 Task: Sort the unsolved tickets in your groups, order by Latest updater type (agent/end user) in ascending order.
Action: Mouse moved to (15, 303)
Screenshot: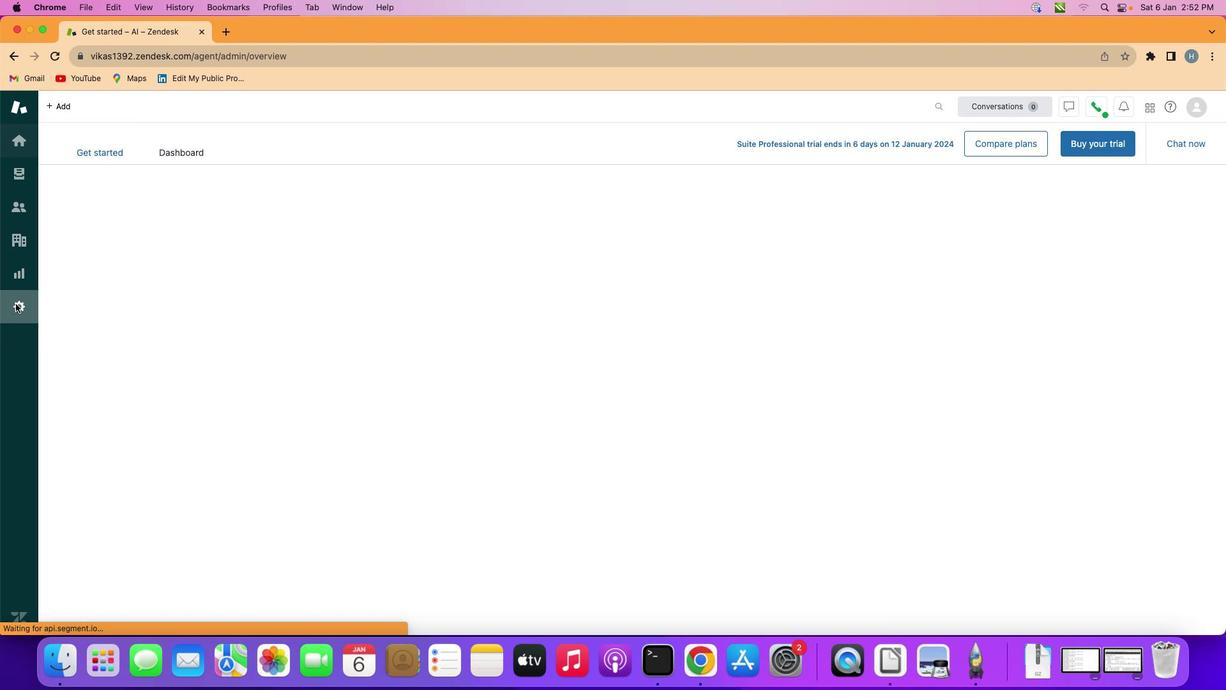 
Action: Mouse pressed left at (15, 303)
Screenshot: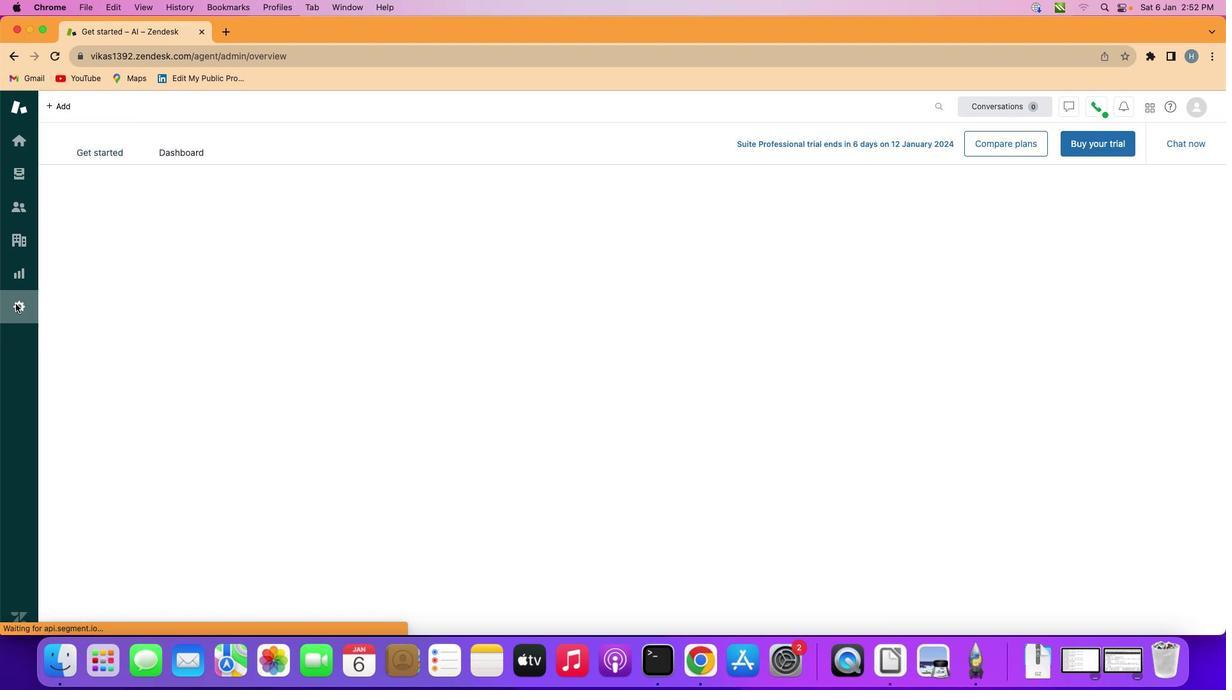 
Action: Mouse moved to (385, 461)
Screenshot: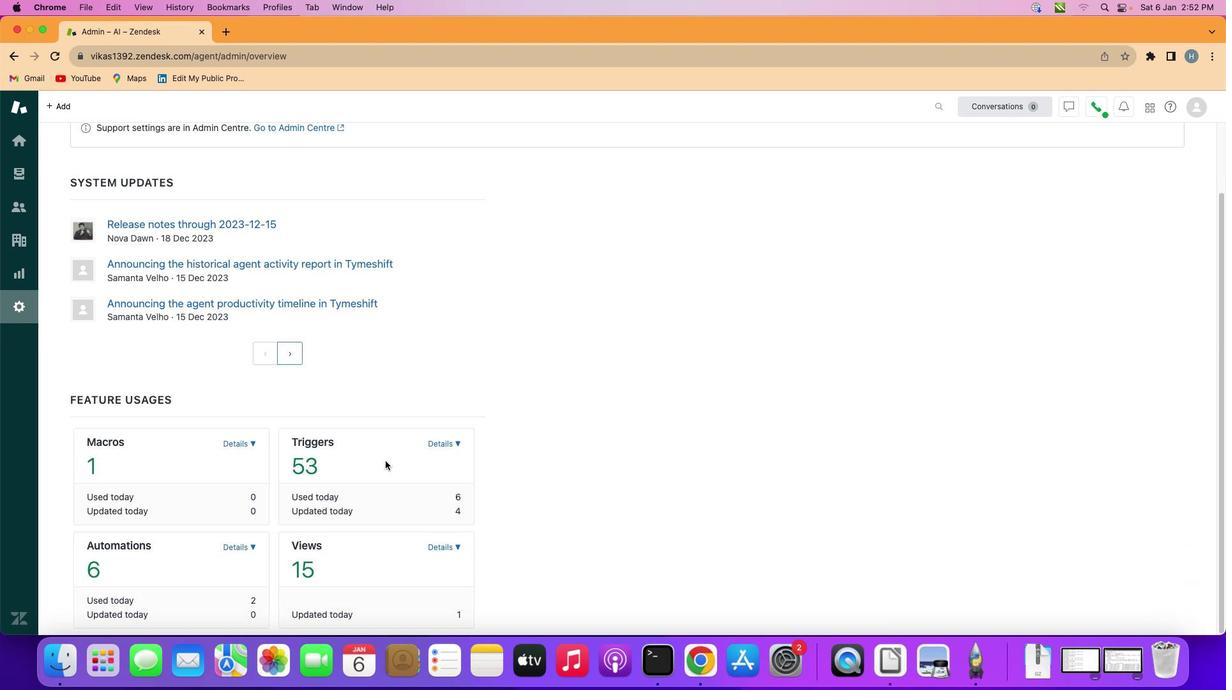 
Action: Mouse scrolled (385, 461) with delta (0, 0)
Screenshot: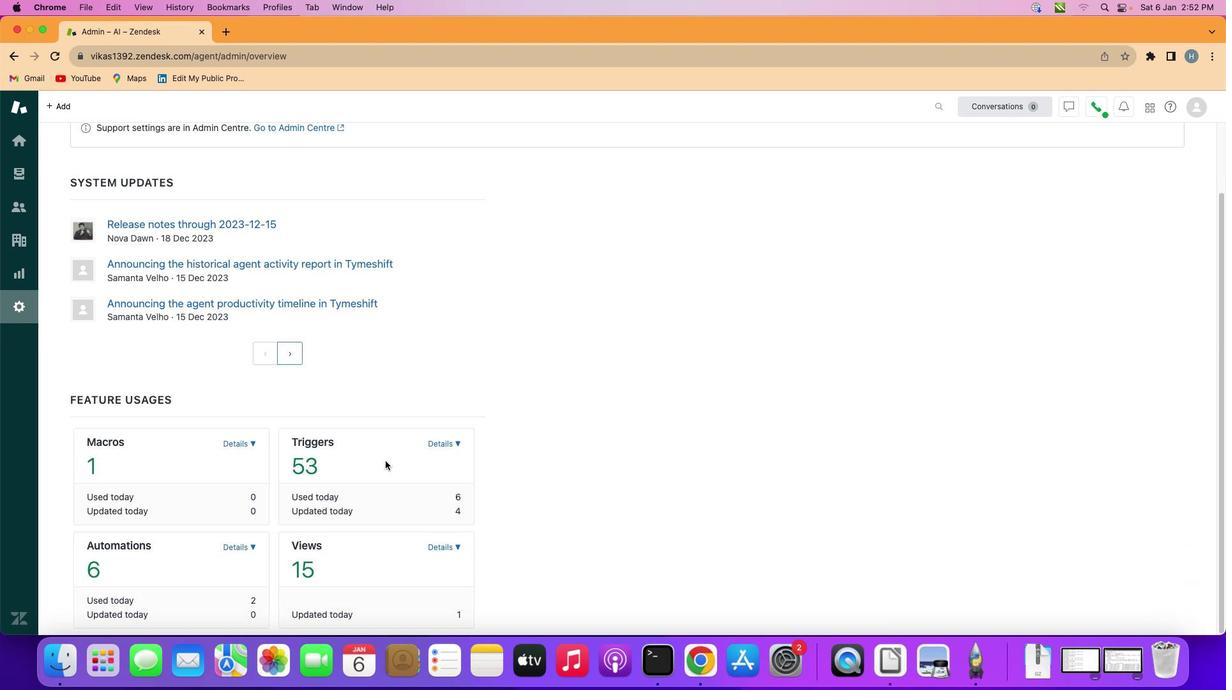 
Action: Mouse scrolled (385, 461) with delta (0, 1)
Screenshot: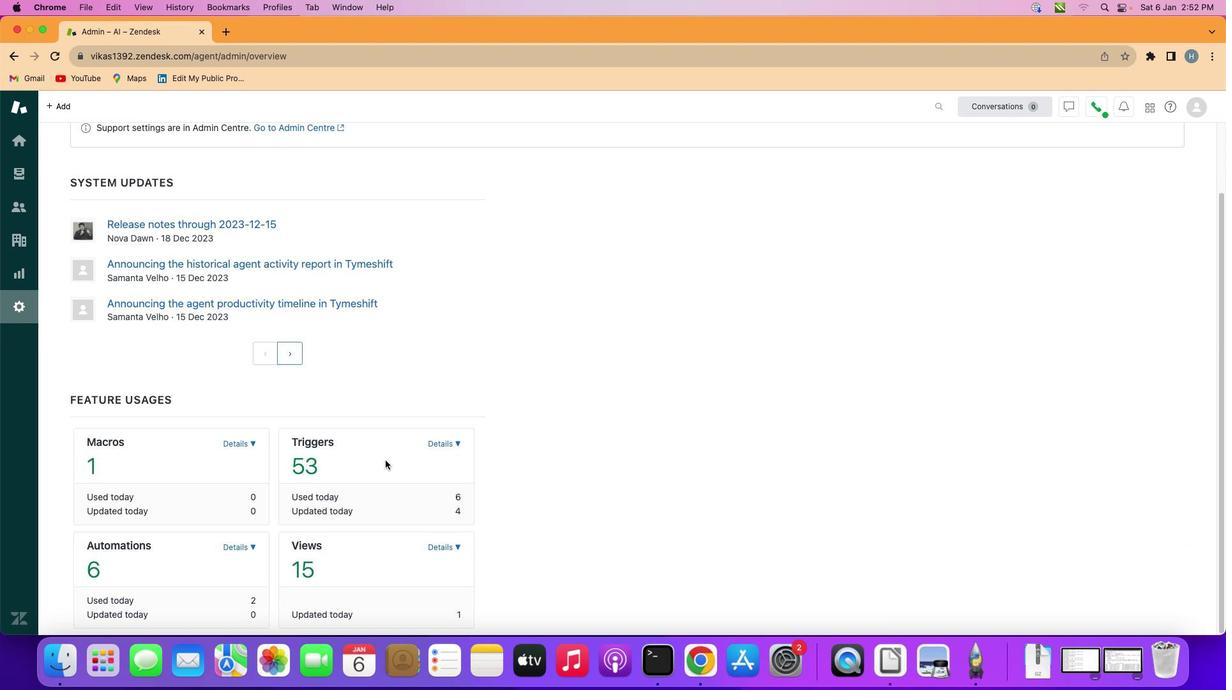 
Action: Mouse scrolled (385, 461) with delta (0, -1)
Screenshot: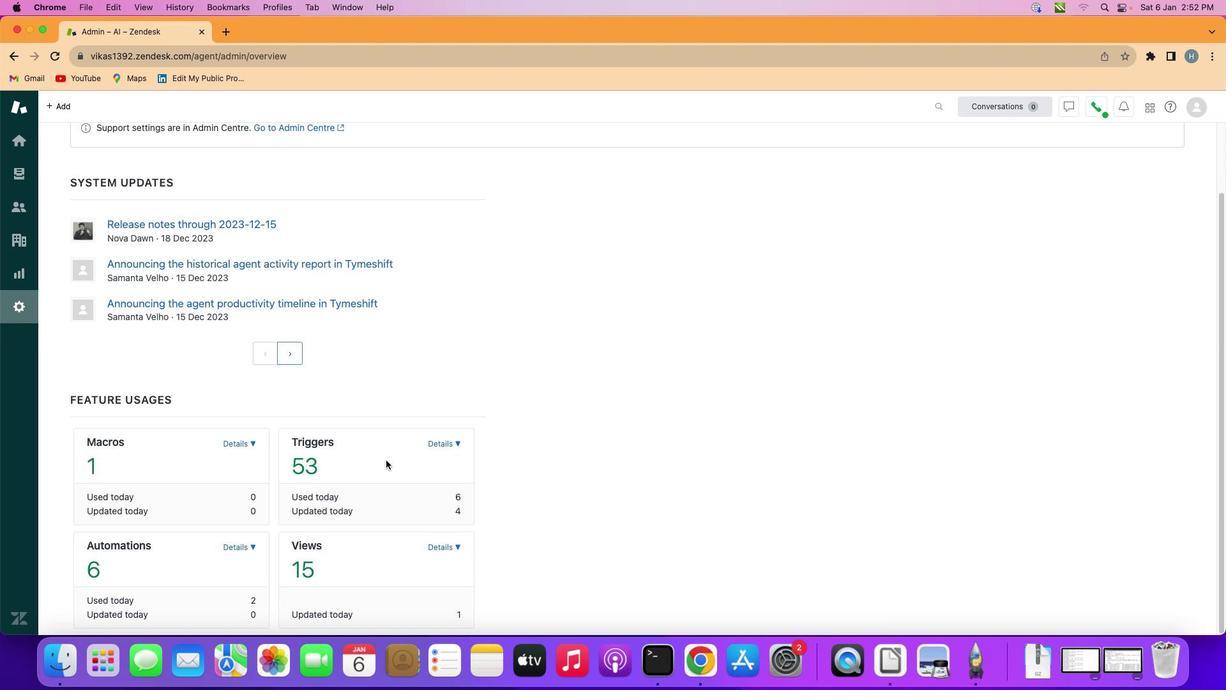 
Action: Mouse scrolled (385, 461) with delta (0, -1)
Screenshot: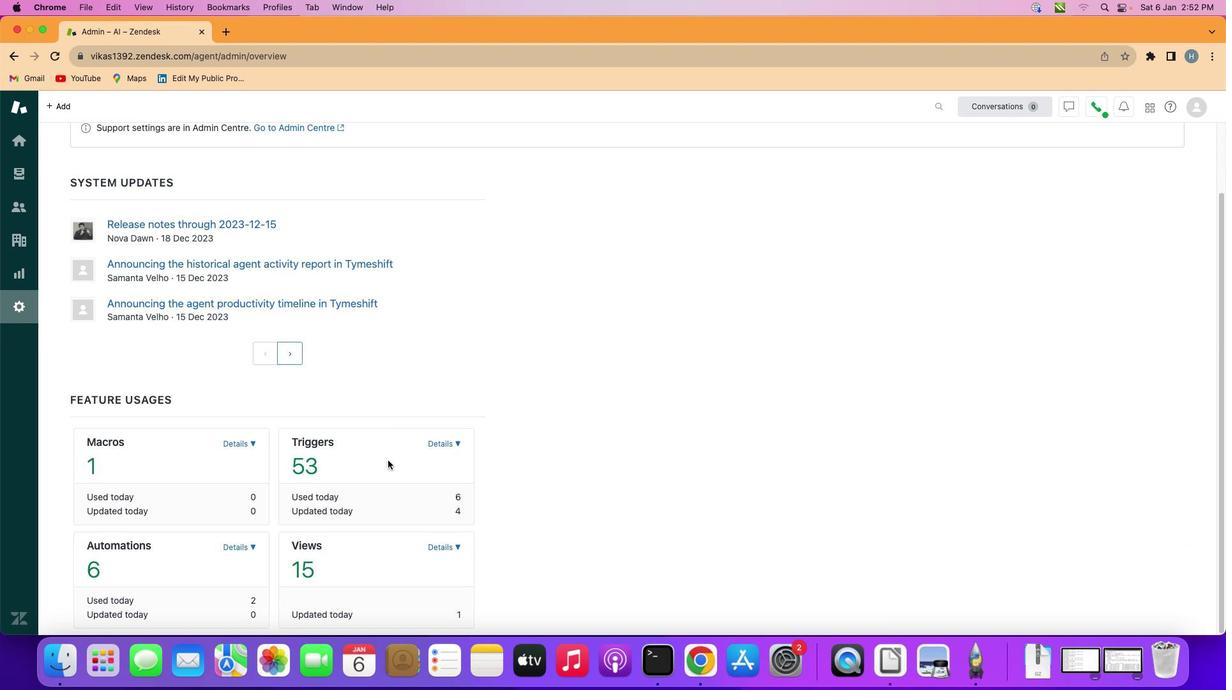 
Action: Mouse moved to (385, 461)
Screenshot: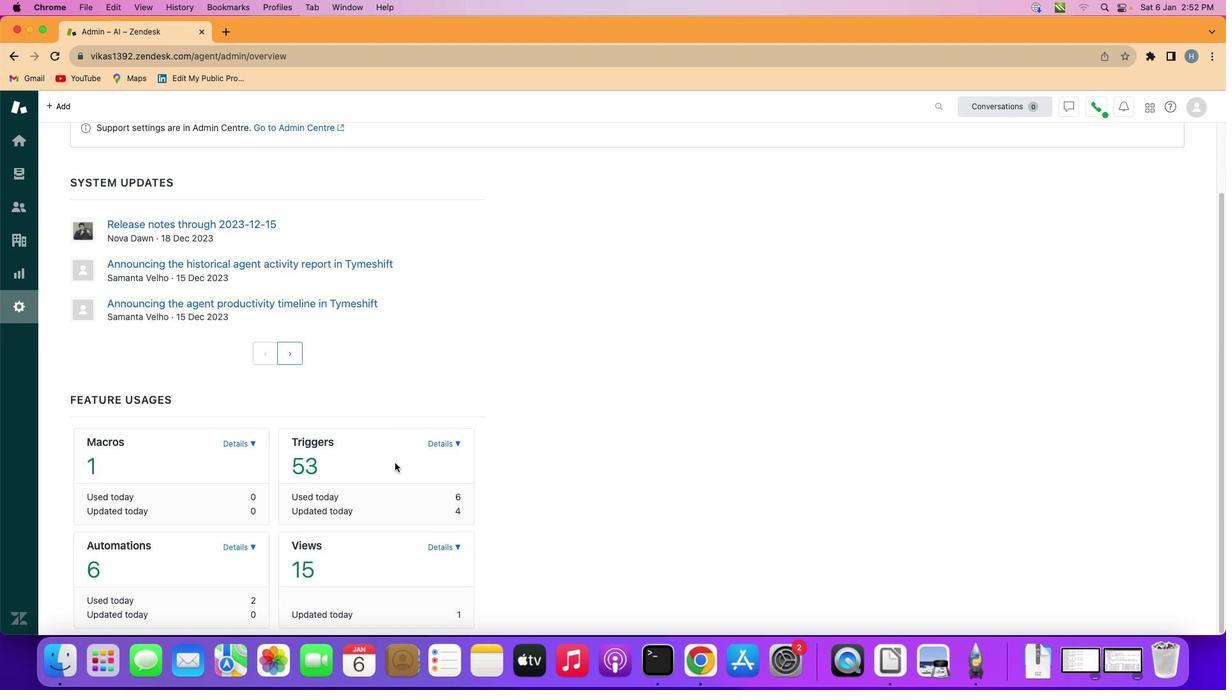
Action: Mouse scrolled (385, 461) with delta (0, -3)
Screenshot: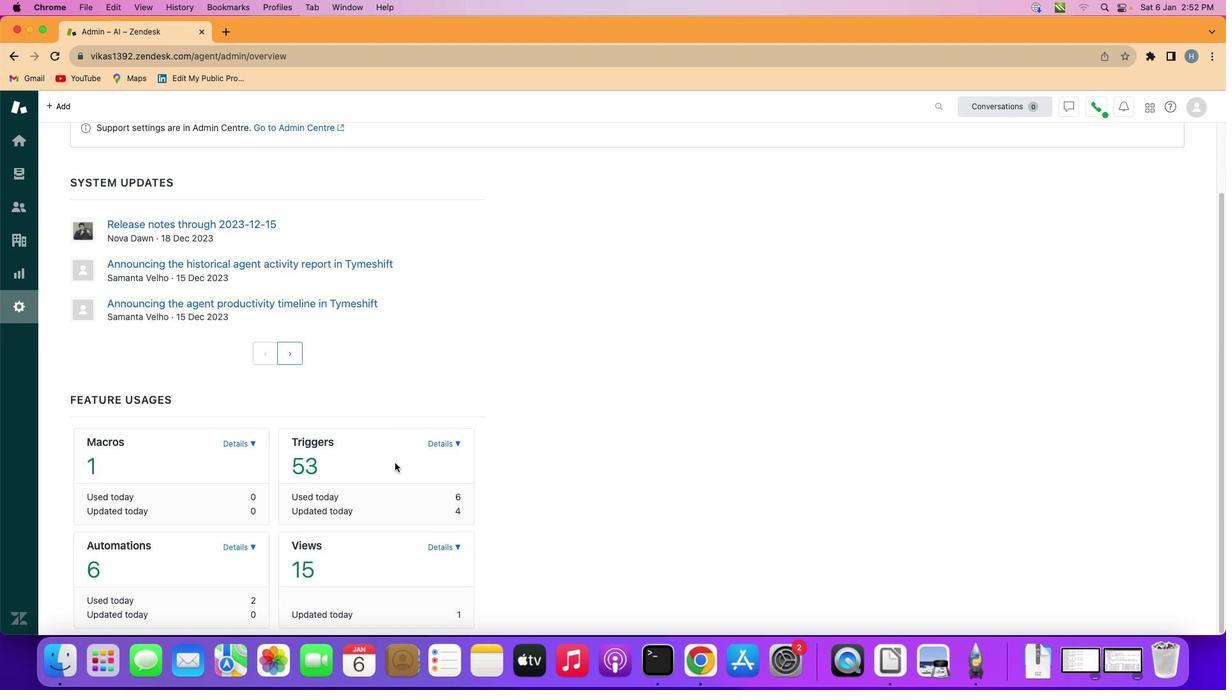 
Action: Mouse scrolled (385, 461) with delta (0, -3)
Screenshot: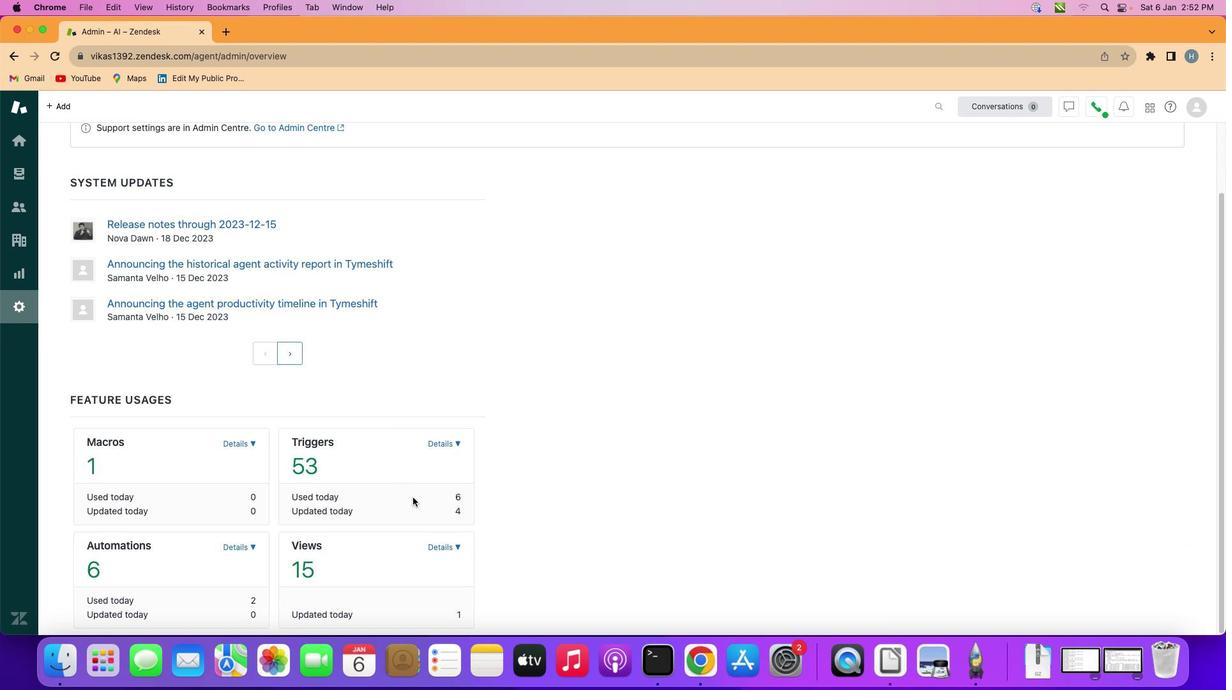 
Action: Mouse moved to (436, 539)
Screenshot: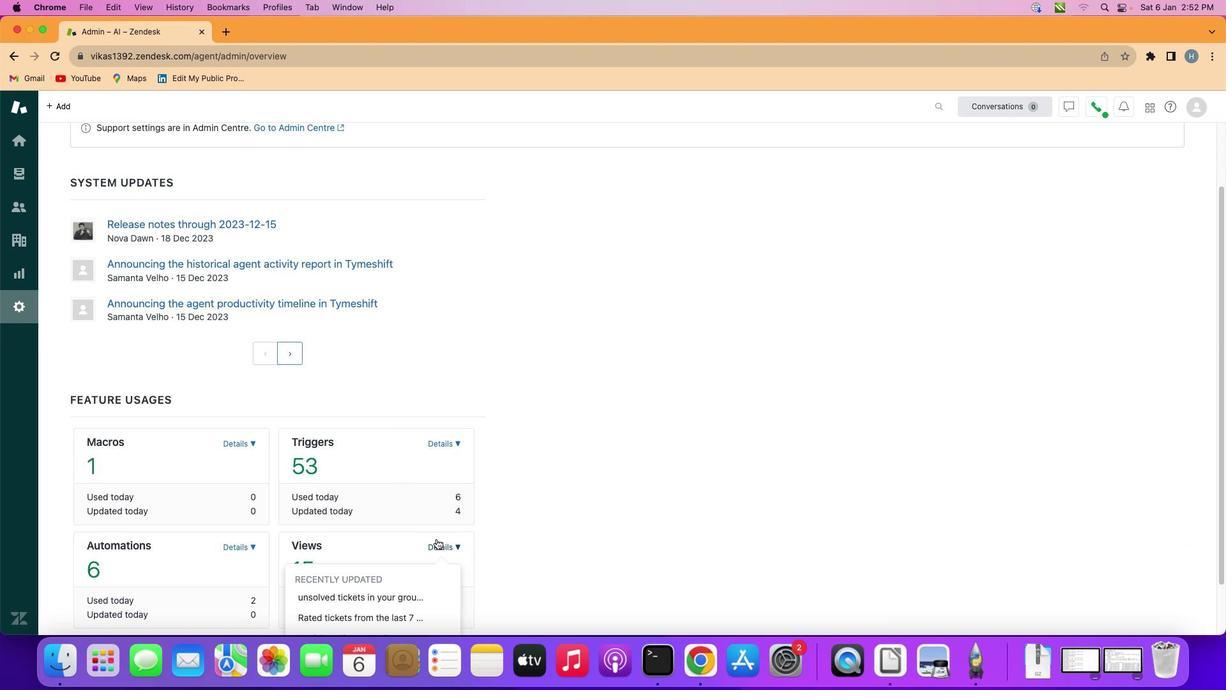 
Action: Mouse pressed left at (436, 539)
Screenshot: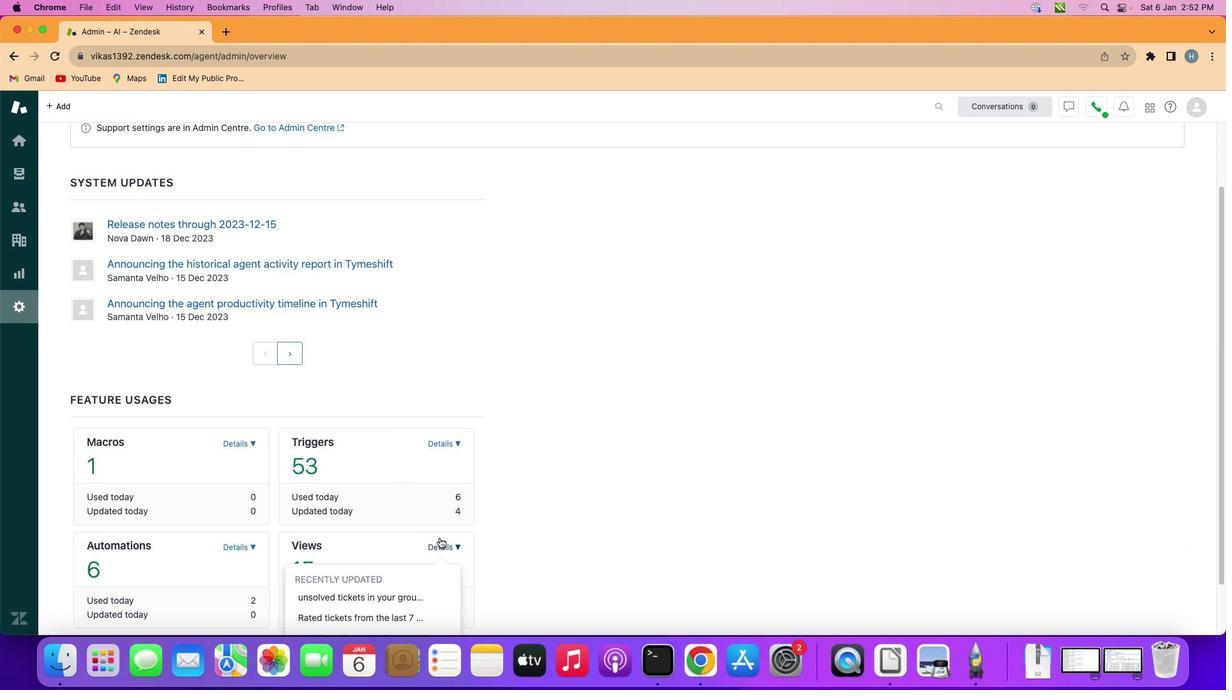 
Action: Mouse moved to (398, 594)
Screenshot: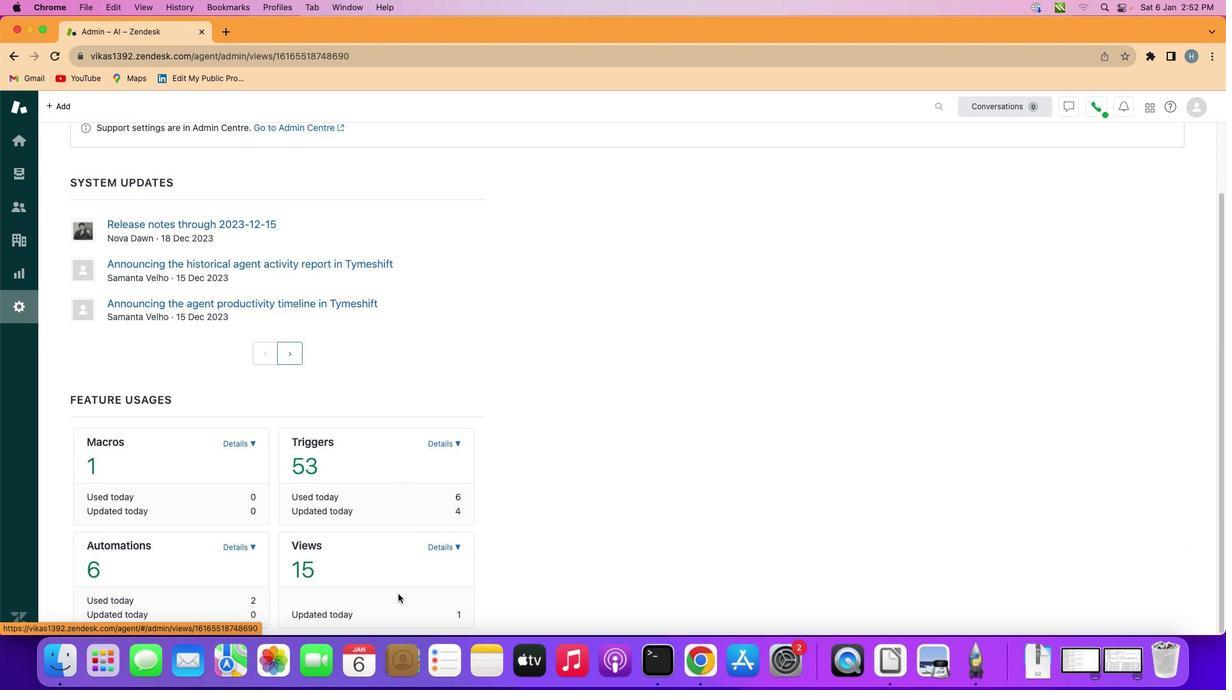 
Action: Mouse pressed left at (398, 594)
Screenshot: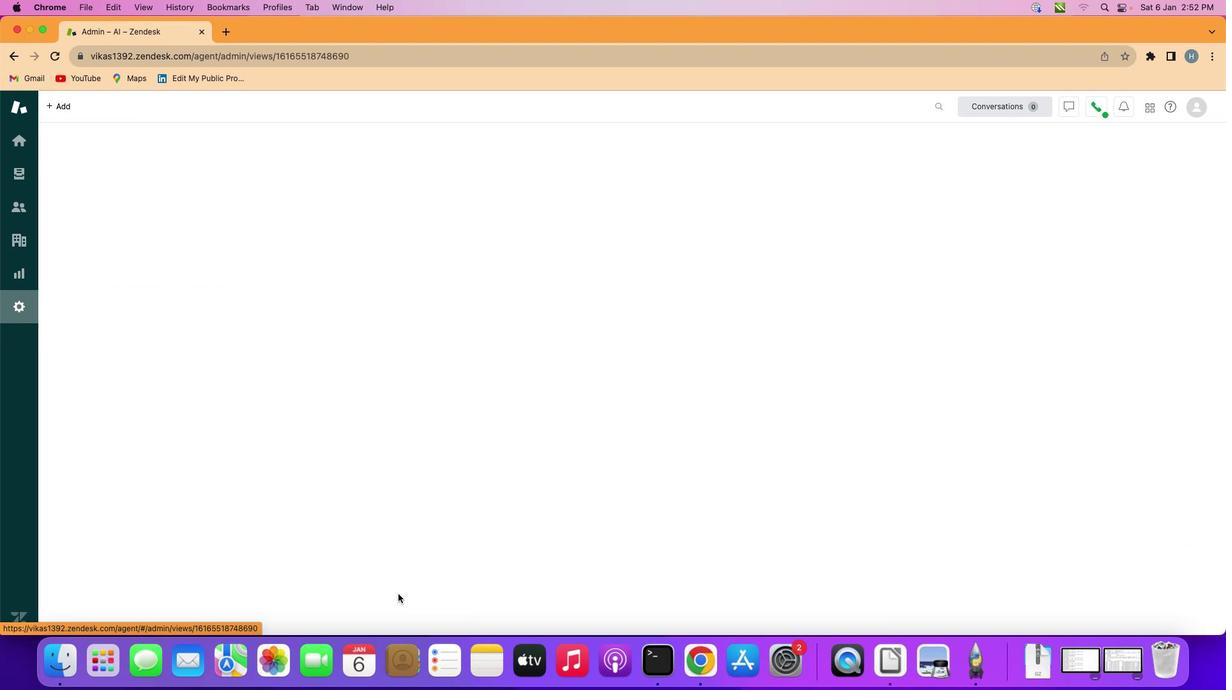 
Action: Mouse moved to (493, 493)
Screenshot: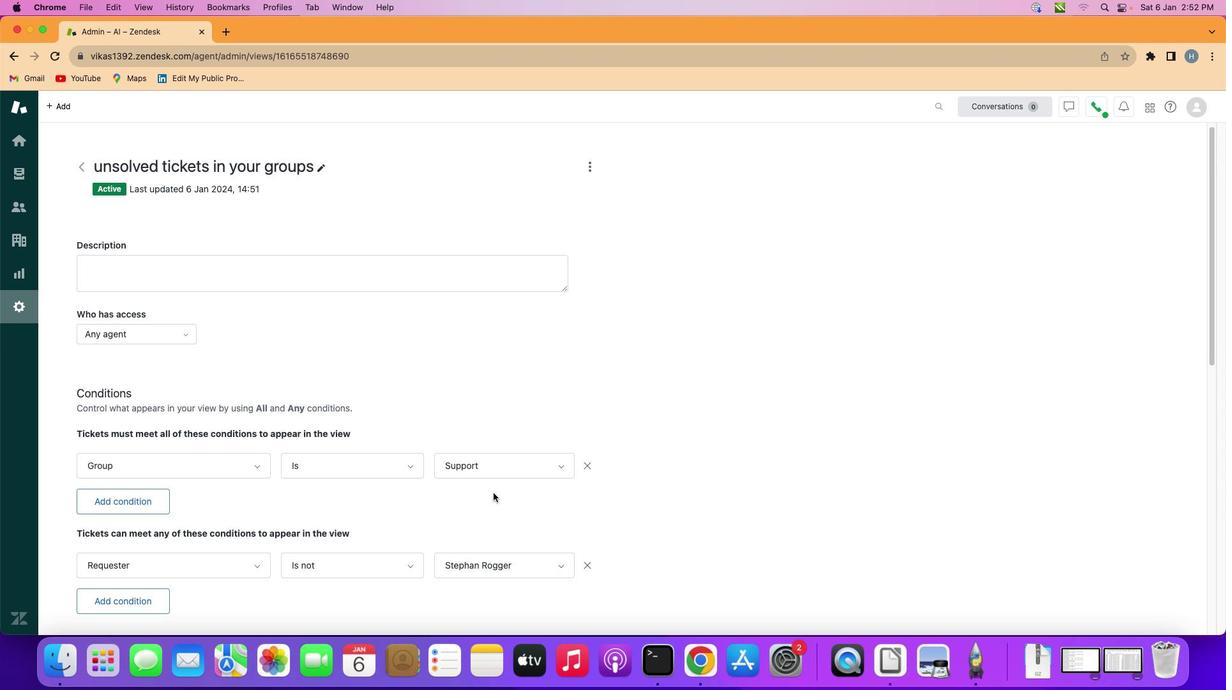 
Action: Mouse scrolled (493, 493) with delta (0, 0)
Screenshot: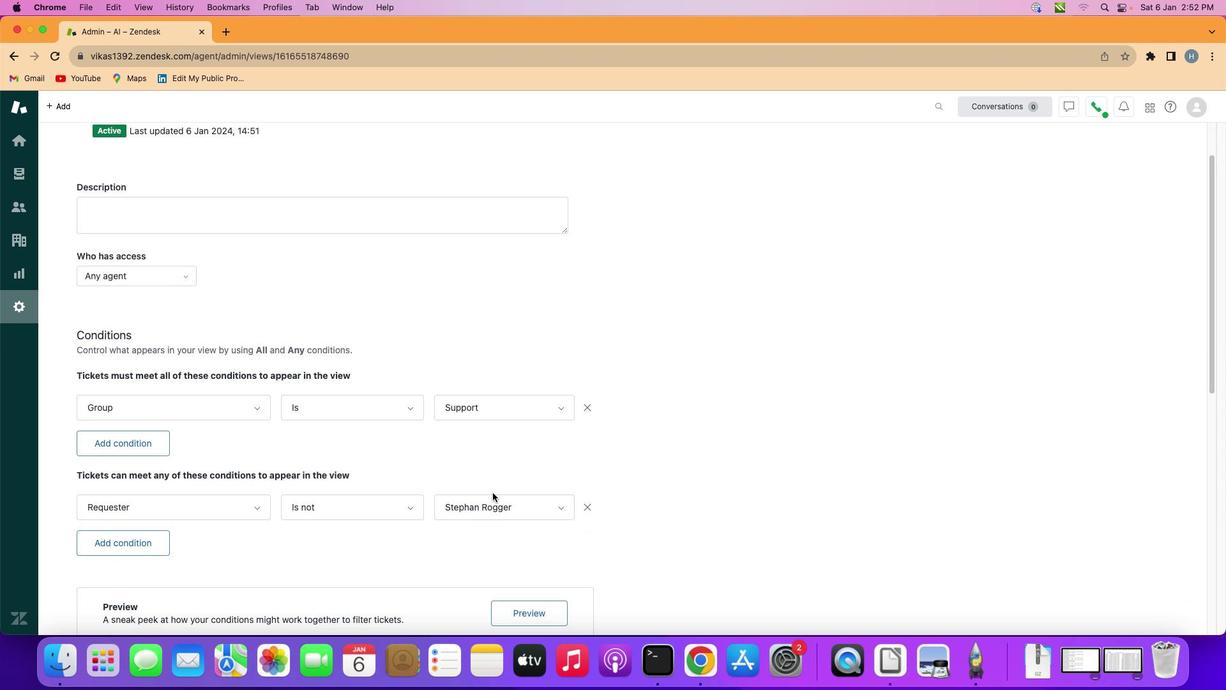 
Action: Mouse scrolled (493, 493) with delta (0, 0)
Screenshot: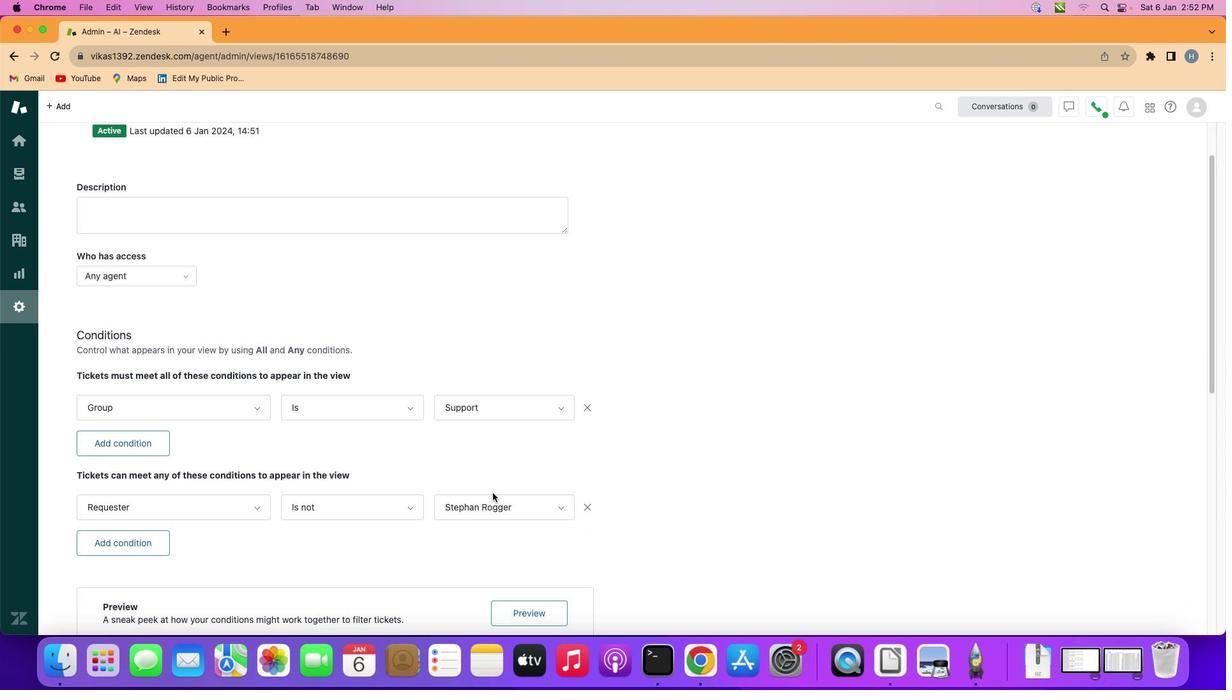 
Action: Mouse scrolled (493, 493) with delta (0, 0)
Screenshot: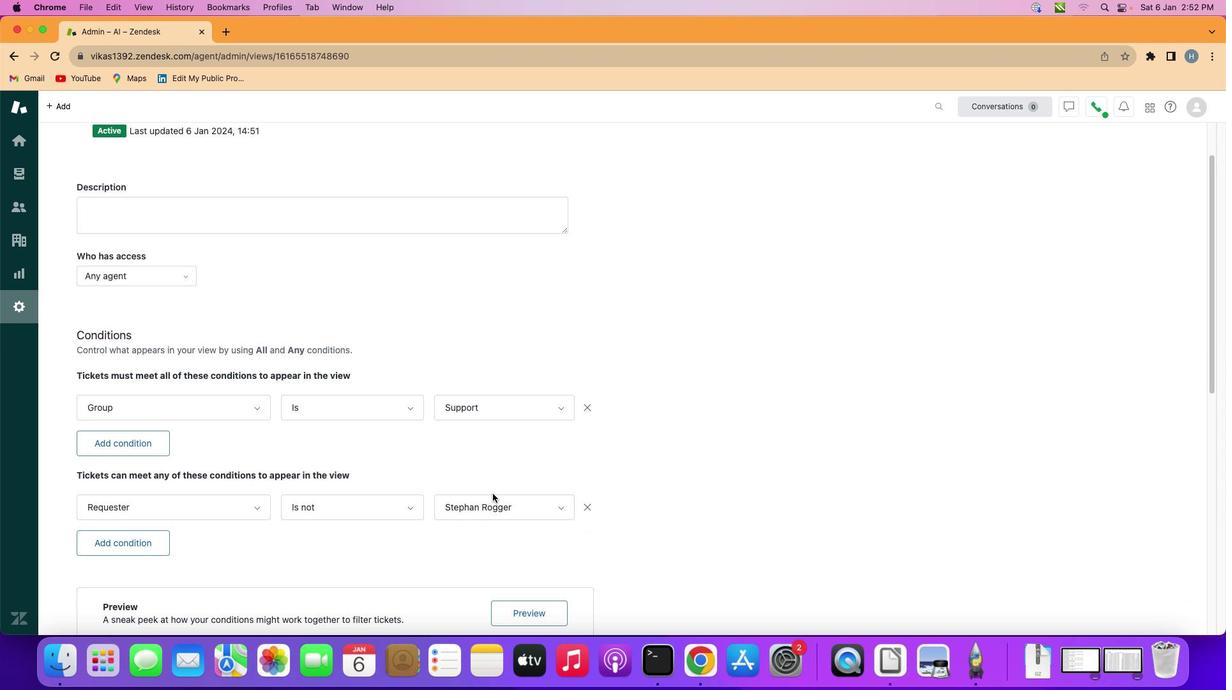 
Action: Mouse moved to (492, 493)
Screenshot: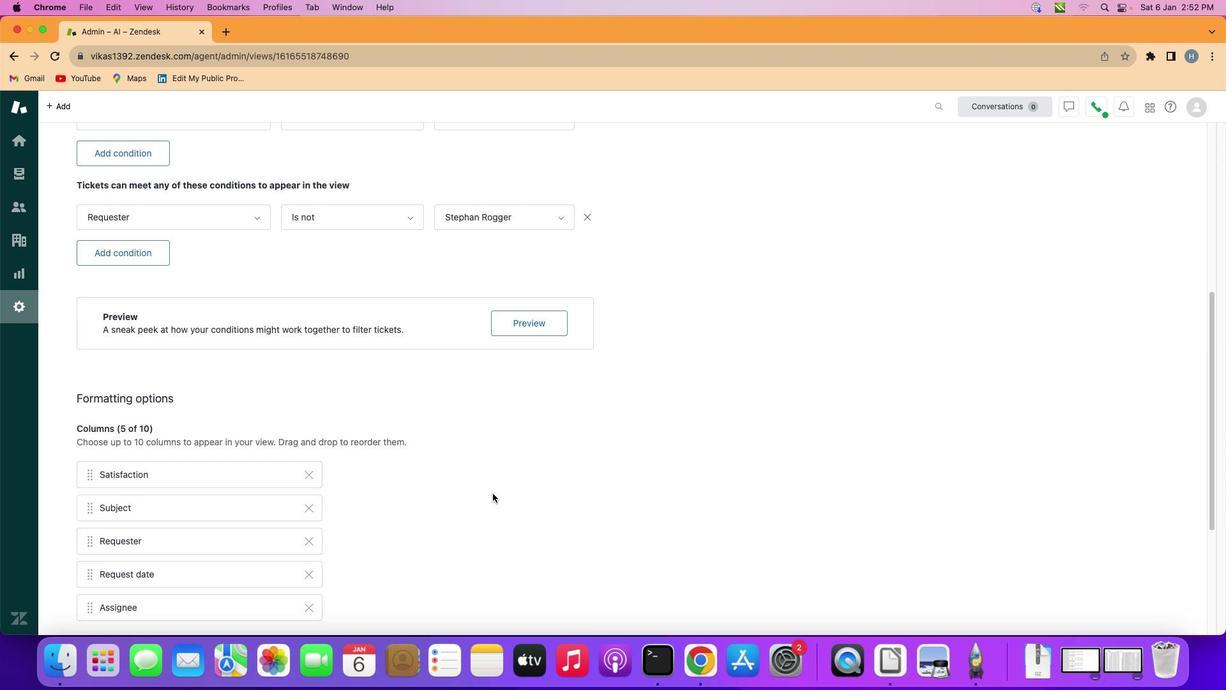 
Action: Mouse scrolled (492, 493) with delta (0, 0)
Screenshot: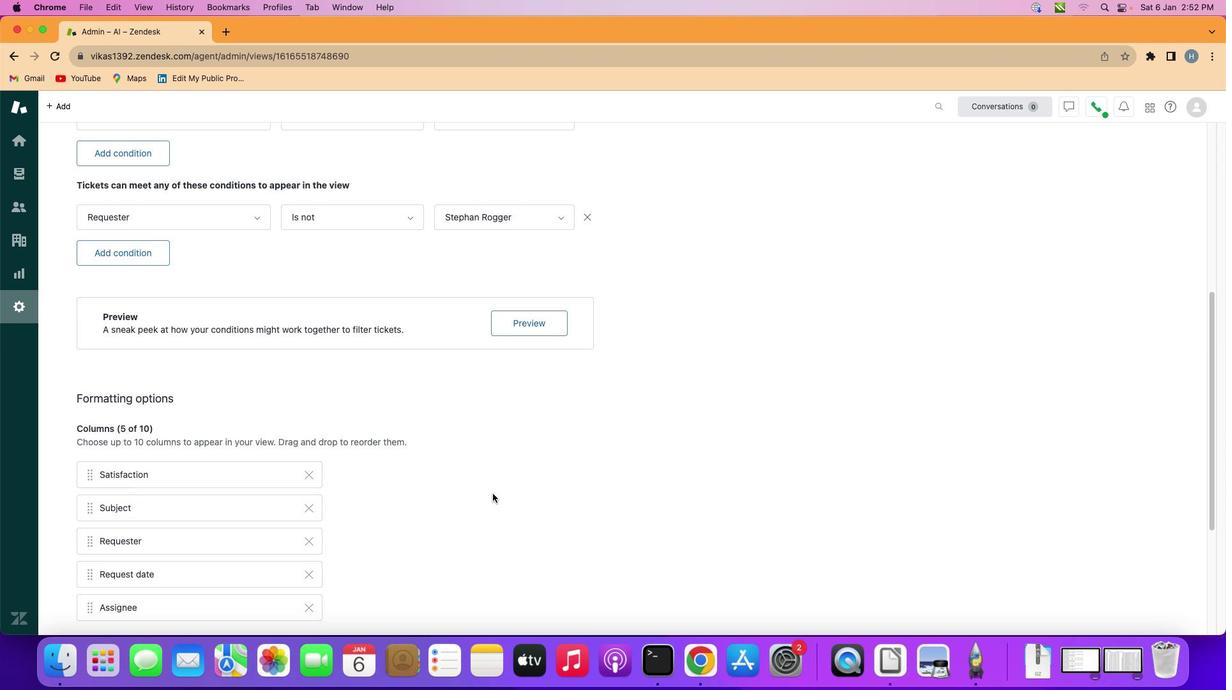 
Action: Mouse scrolled (492, 493) with delta (0, 1)
Screenshot: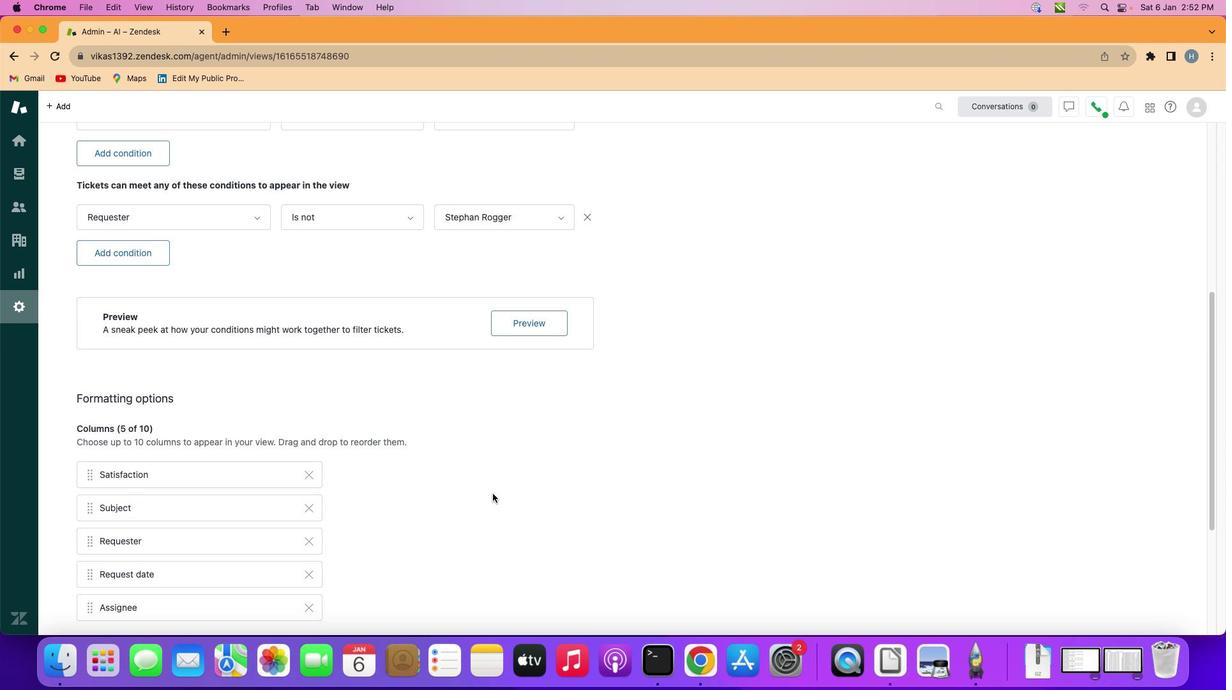 
Action: Mouse scrolled (492, 493) with delta (0, -2)
Screenshot: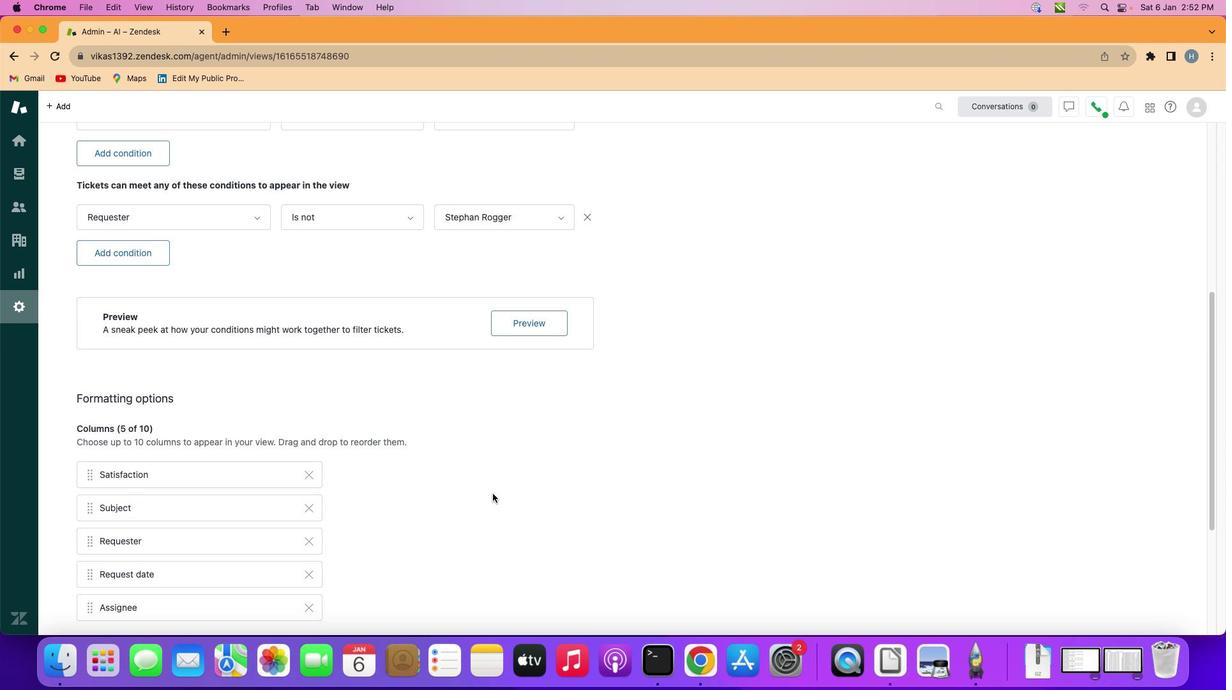 
Action: Mouse scrolled (492, 493) with delta (0, -1)
Screenshot: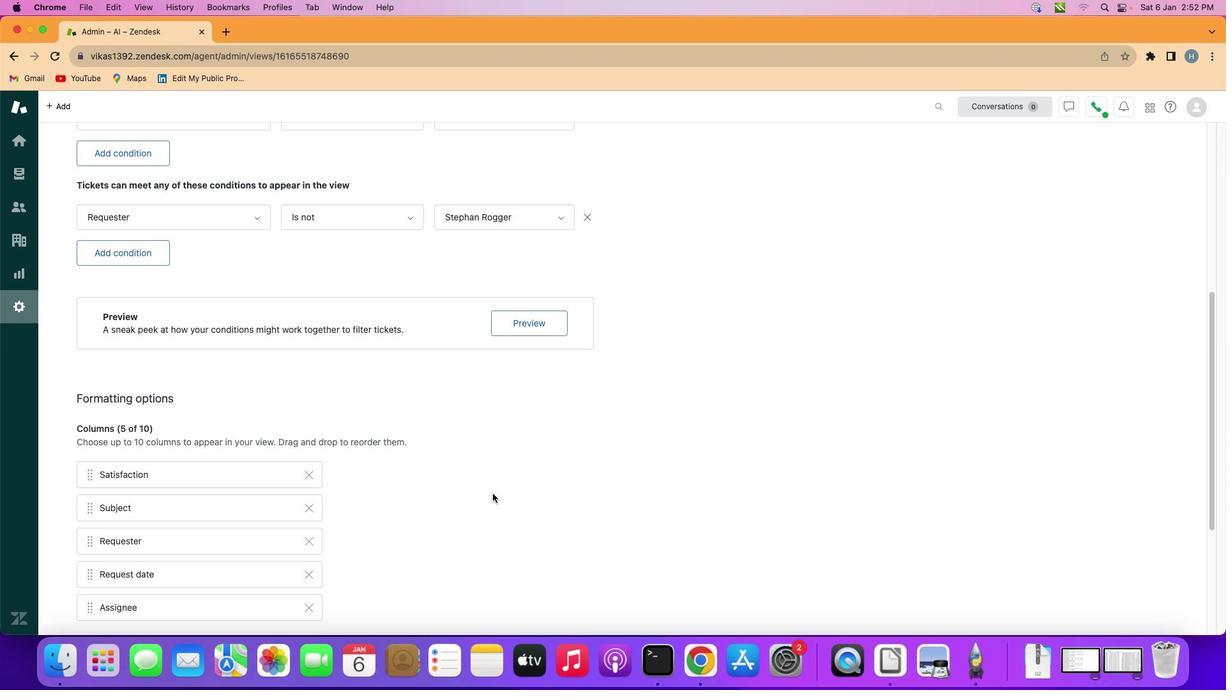 
Action: Mouse scrolled (492, 493) with delta (0, -3)
Screenshot: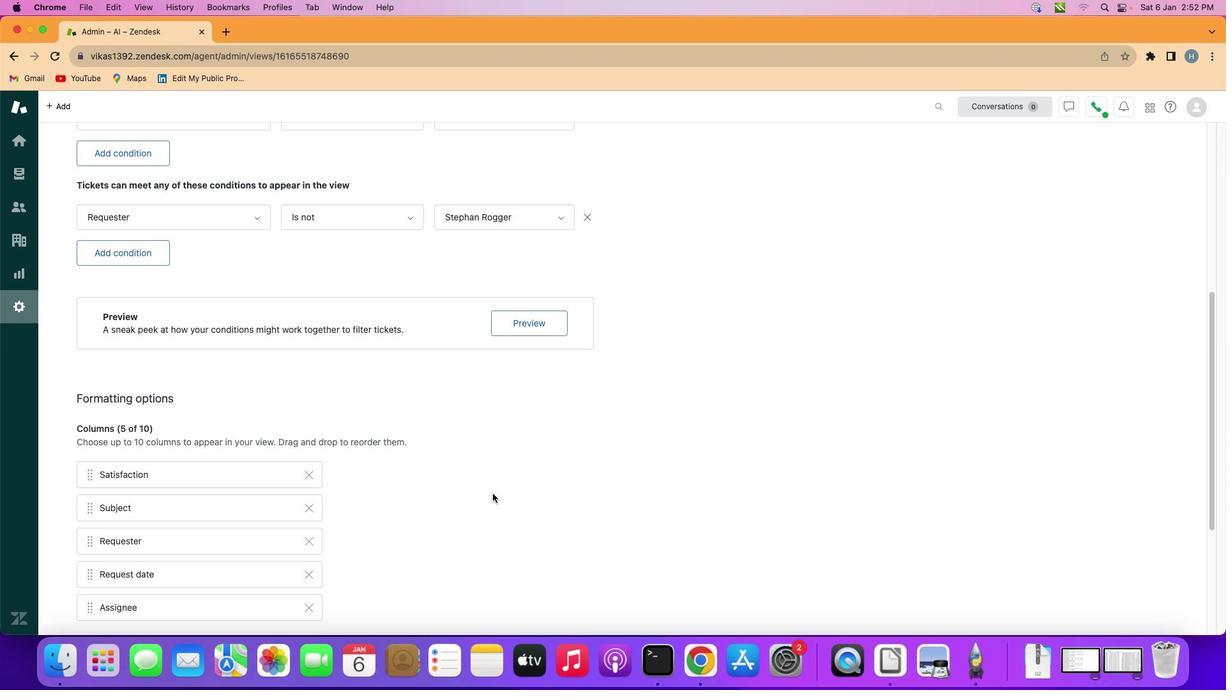
Action: Mouse scrolled (492, 493) with delta (0, 1)
Screenshot: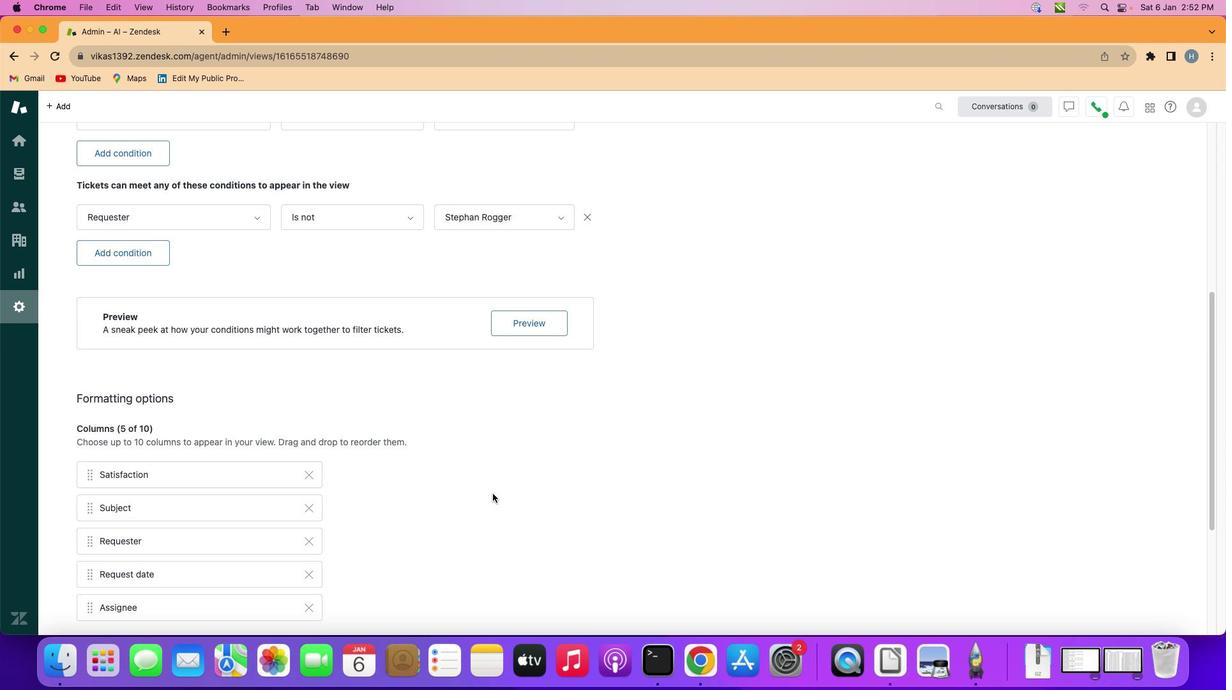 
Action: Mouse scrolled (492, 493) with delta (0, -1)
Screenshot: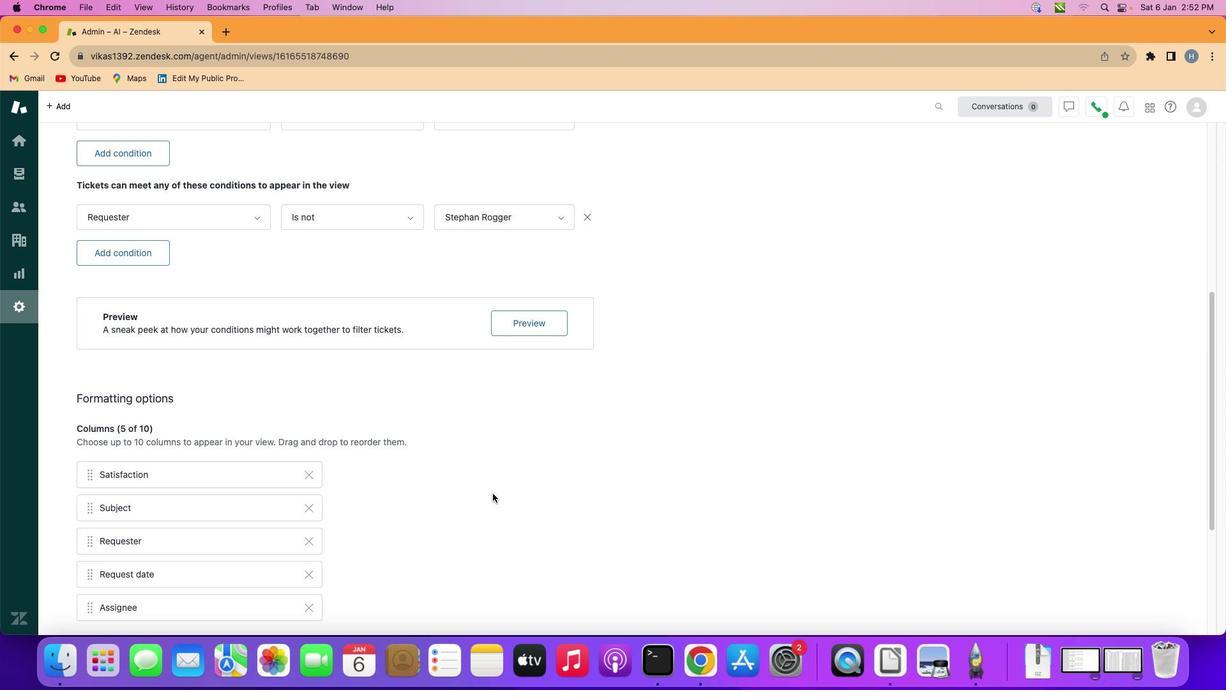 
Action: Mouse scrolled (492, 493) with delta (0, 0)
Screenshot: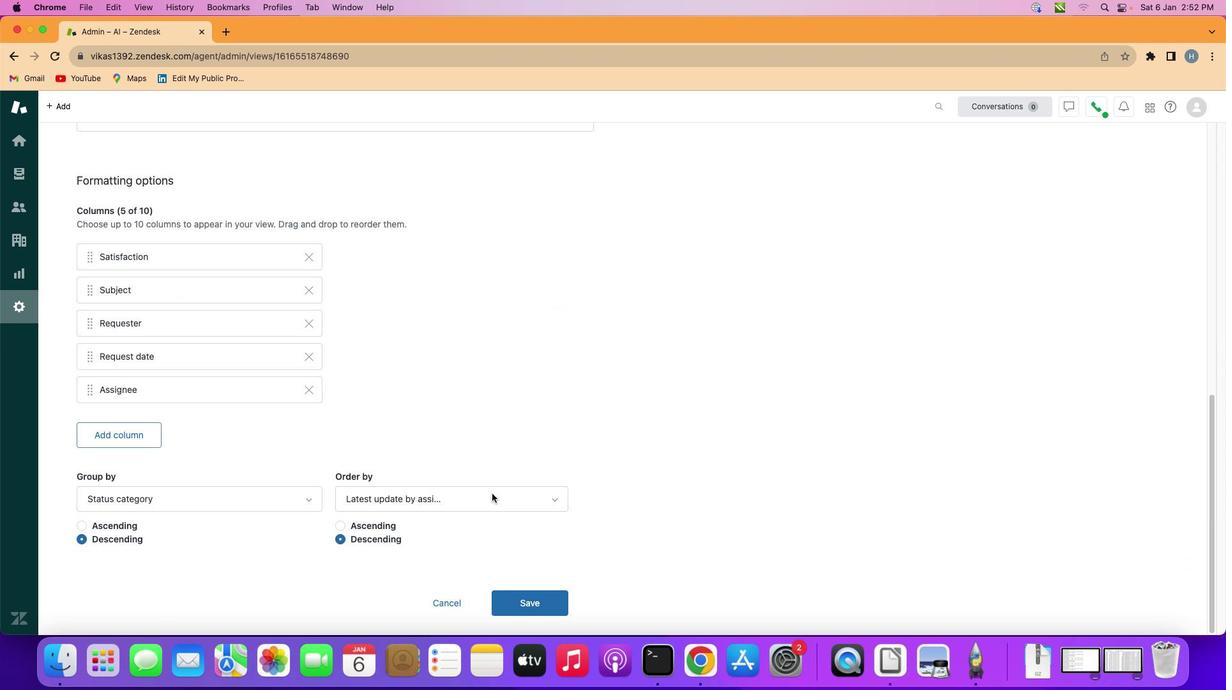 
Action: Mouse scrolled (492, 493) with delta (0, 0)
Screenshot: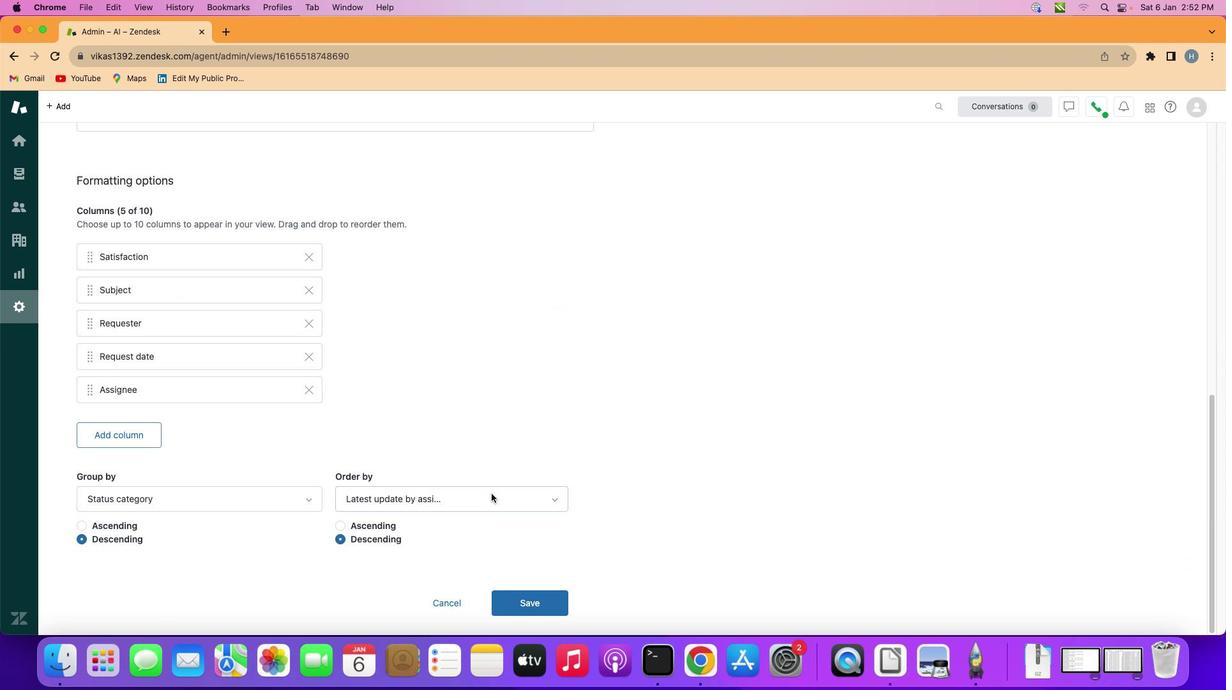
Action: Mouse scrolled (492, 493) with delta (0, 1)
Screenshot: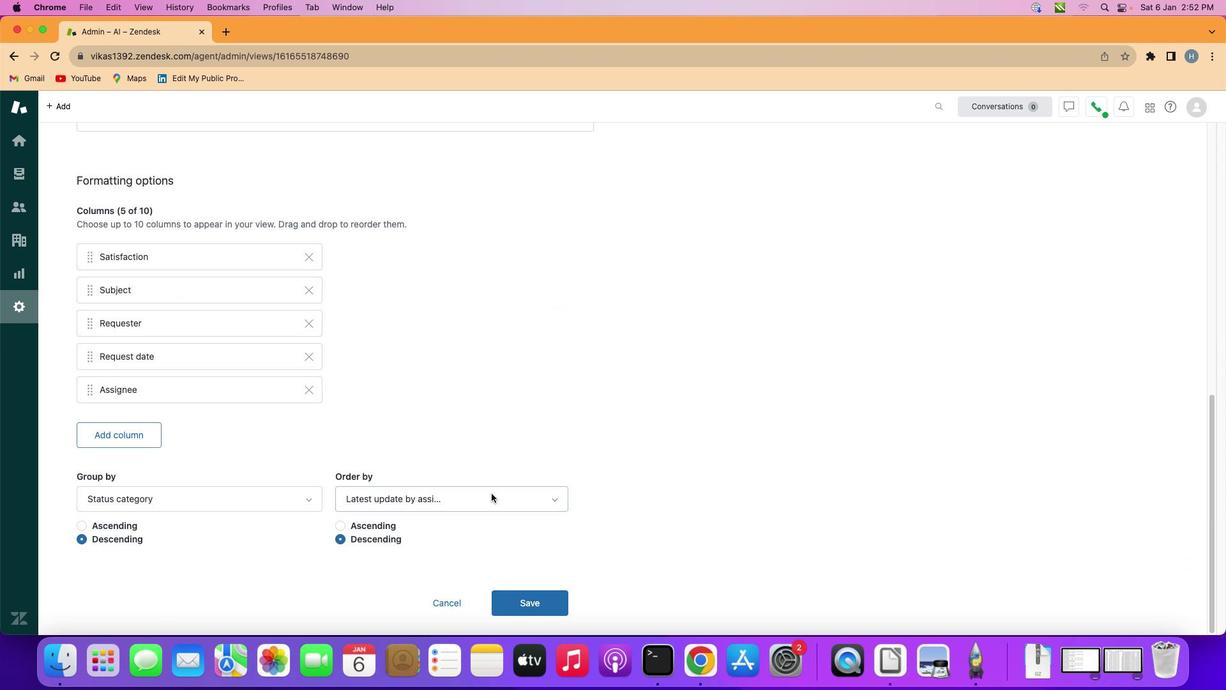
Action: Mouse scrolled (492, 493) with delta (0, -1)
Screenshot: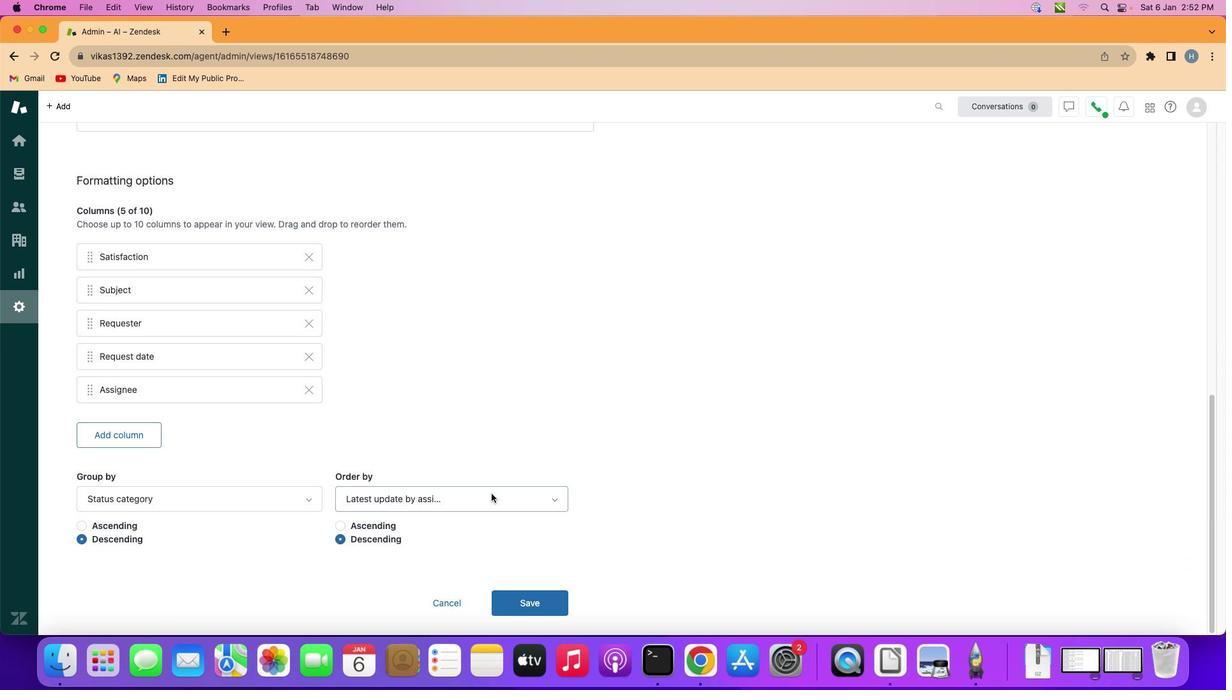 
Action: Mouse scrolled (492, 493) with delta (0, -1)
Screenshot: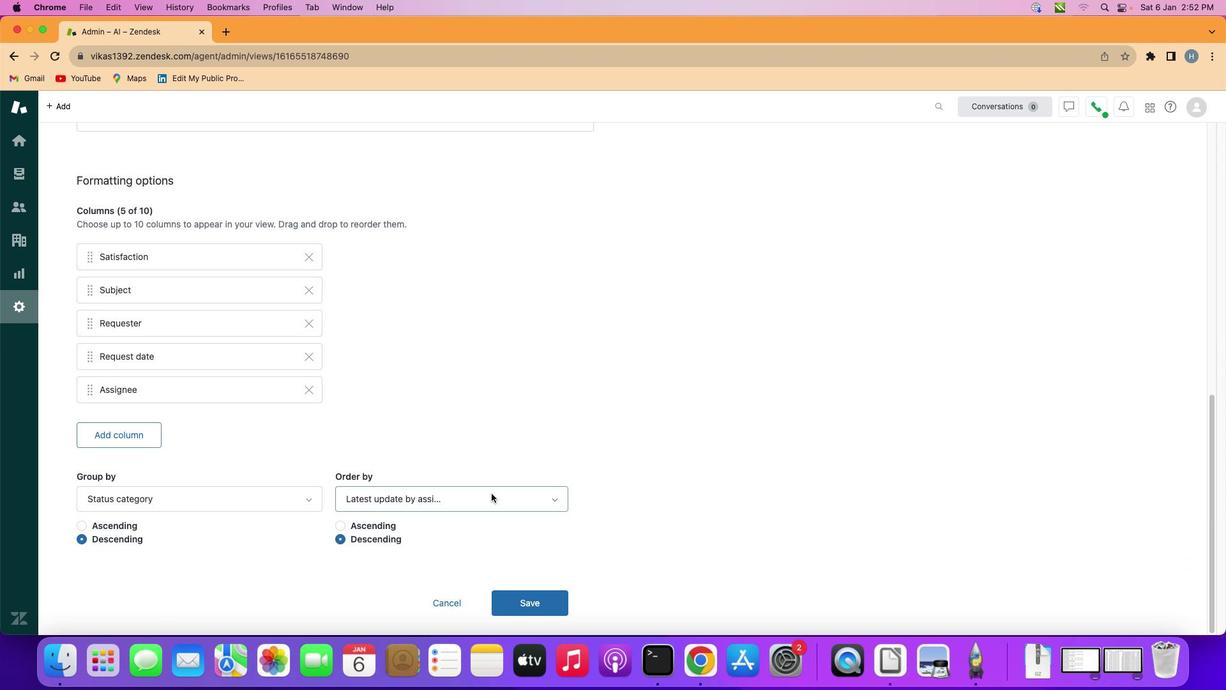 
Action: Mouse scrolled (492, 493) with delta (0, -3)
Screenshot: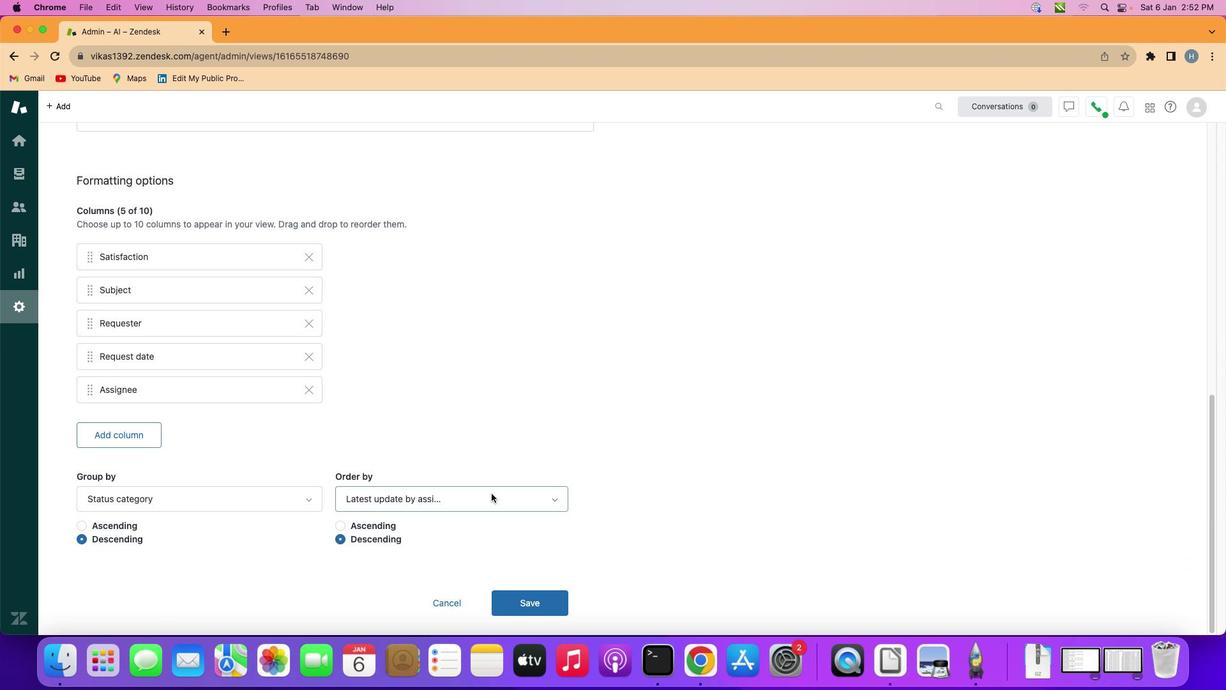 
Action: Mouse scrolled (492, 493) with delta (0, -3)
Screenshot: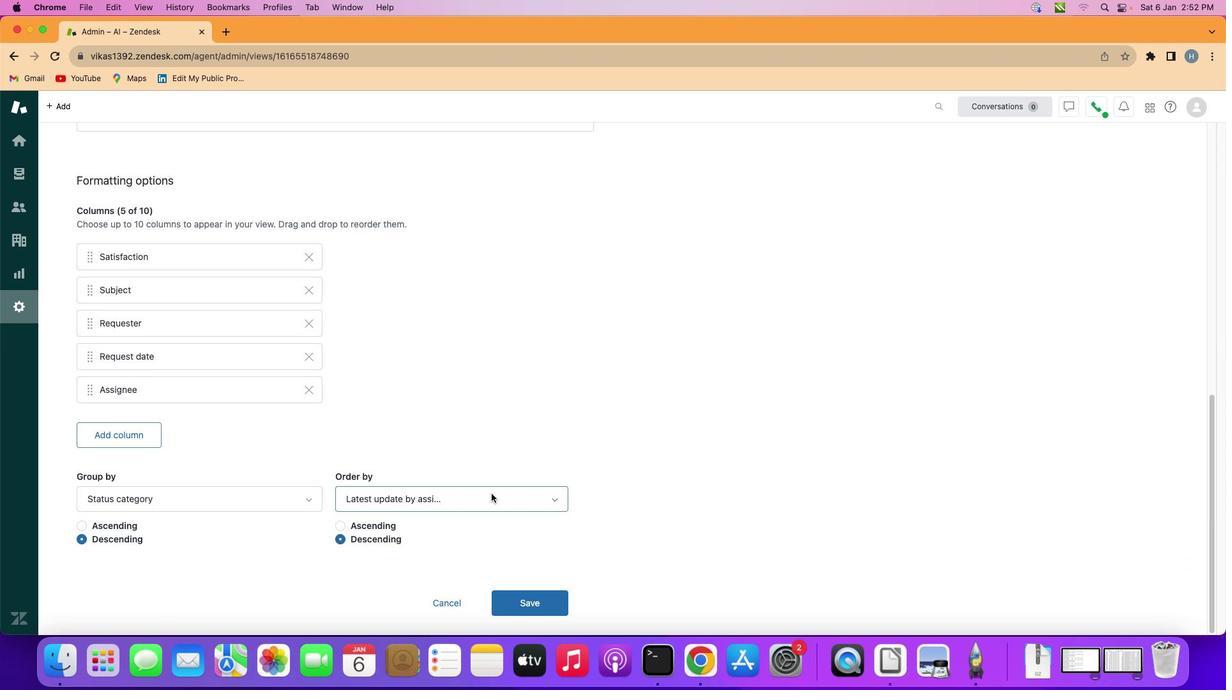 
Action: Mouse moved to (491, 493)
Screenshot: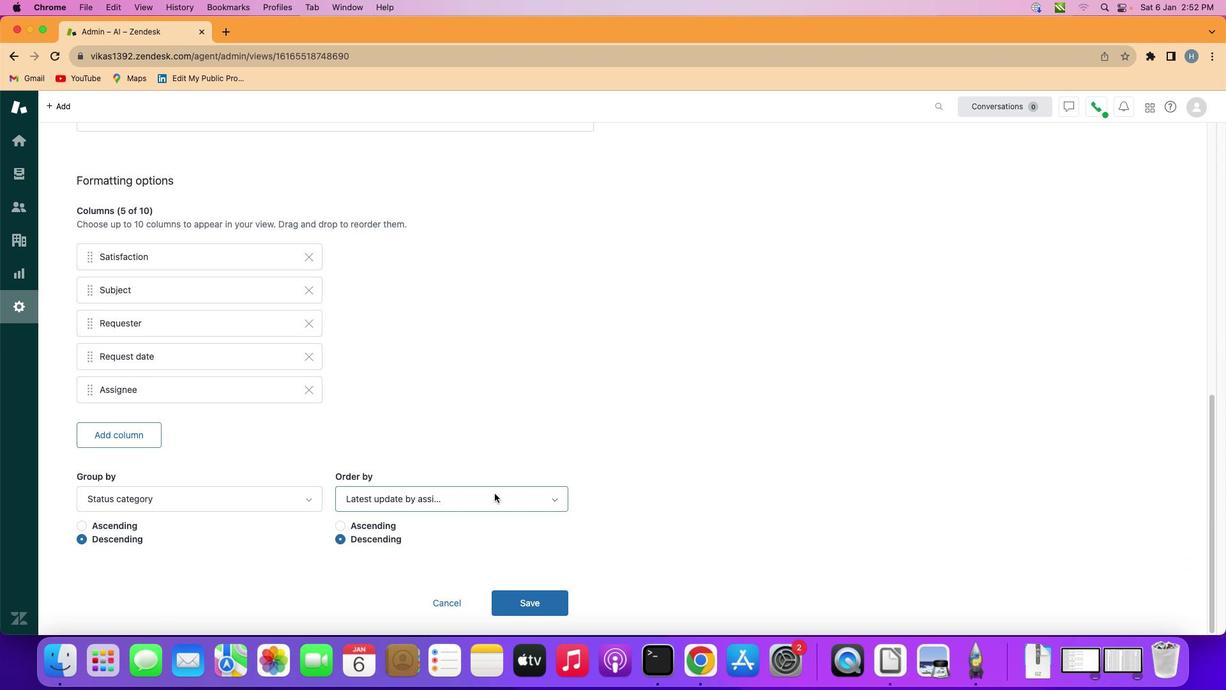 
Action: Mouse scrolled (491, 493) with delta (0, 0)
Screenshot: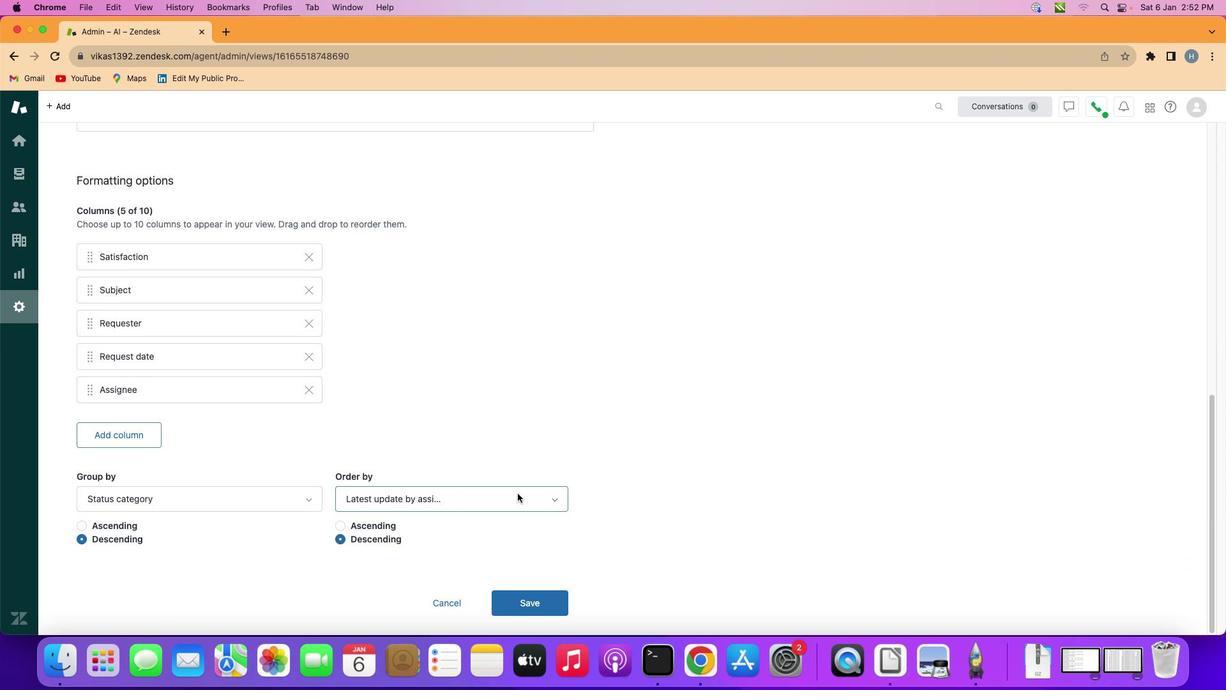 
Action: Mouse scrolled (491, 493) with delta (0, 0)
Screenshot: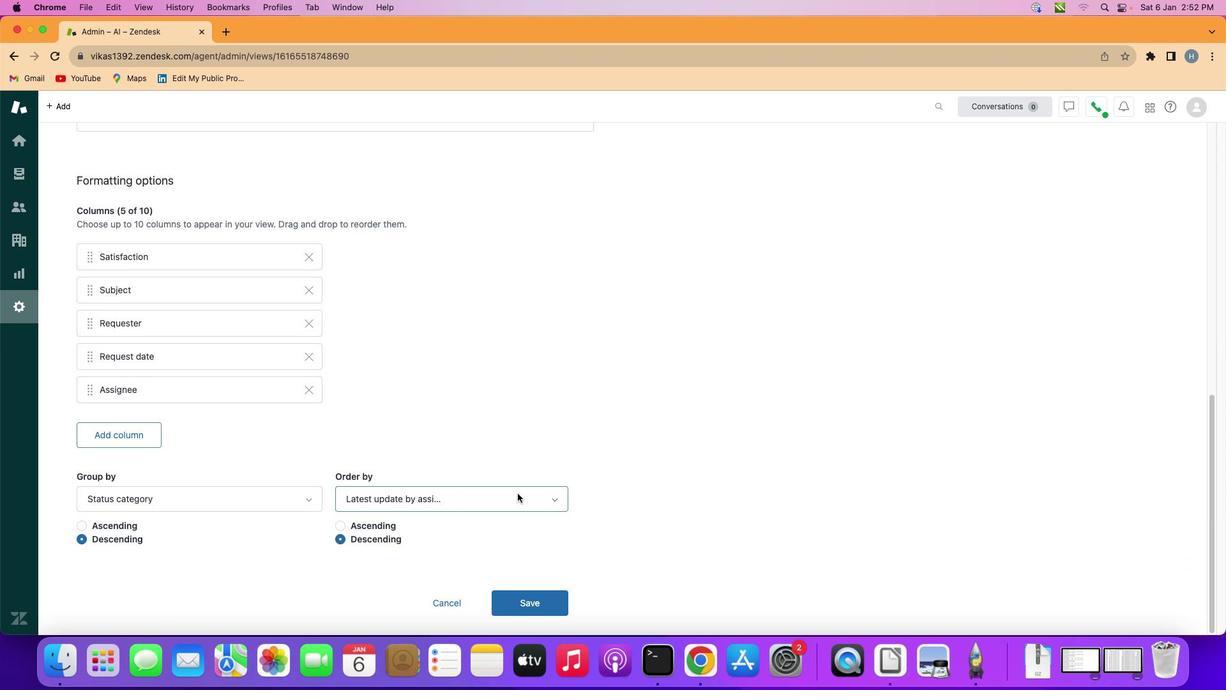 
Action: Mouse scrolled (491, 493) with delta (0, -1)
Screenshot: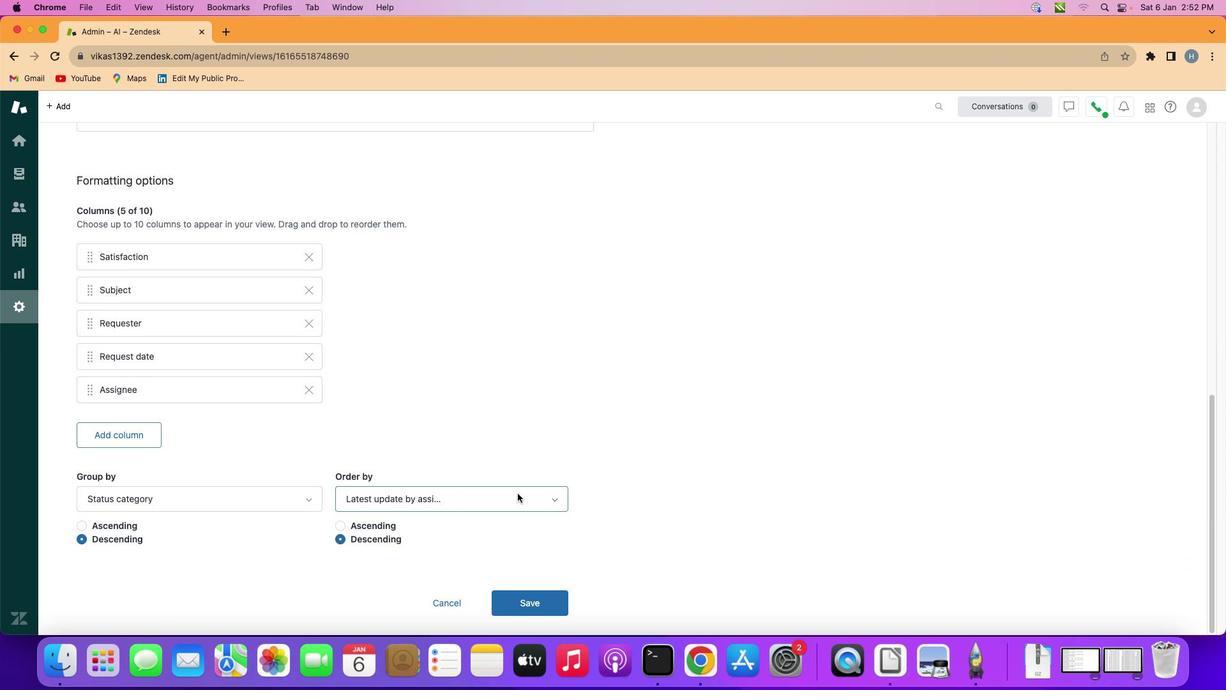 
Action: Mouse moved to (518, 493)
Screenshot: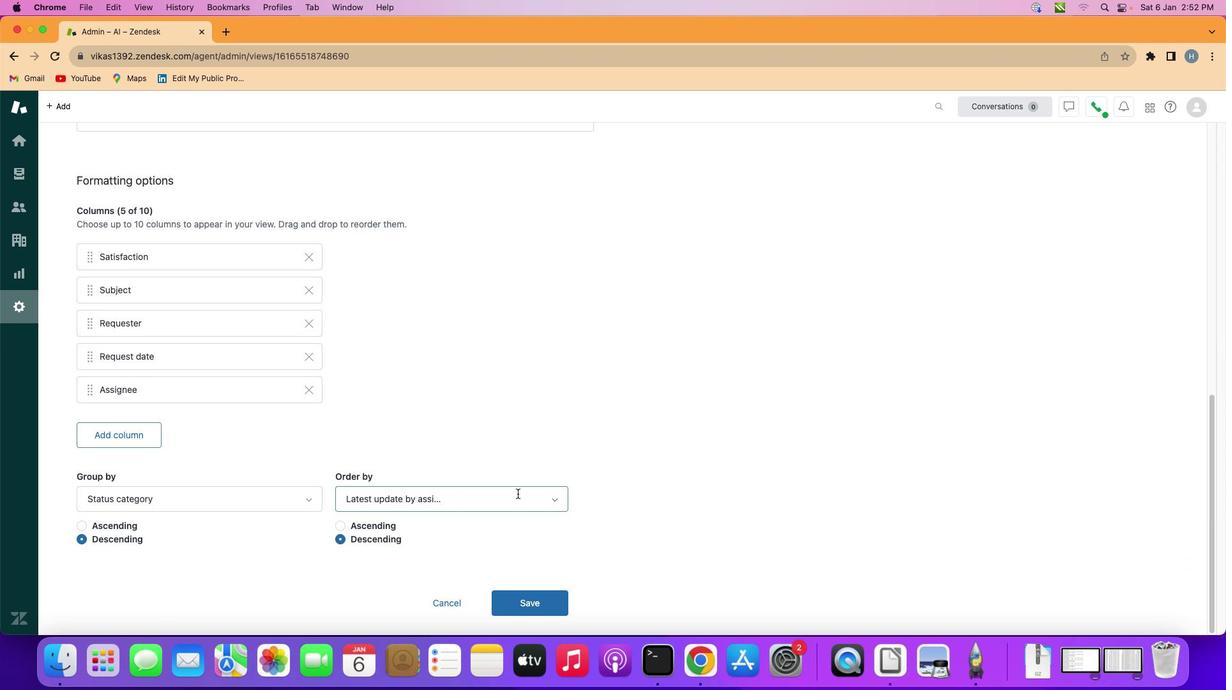
Action: Mouse pressed left at (518, 493)
Screenshot: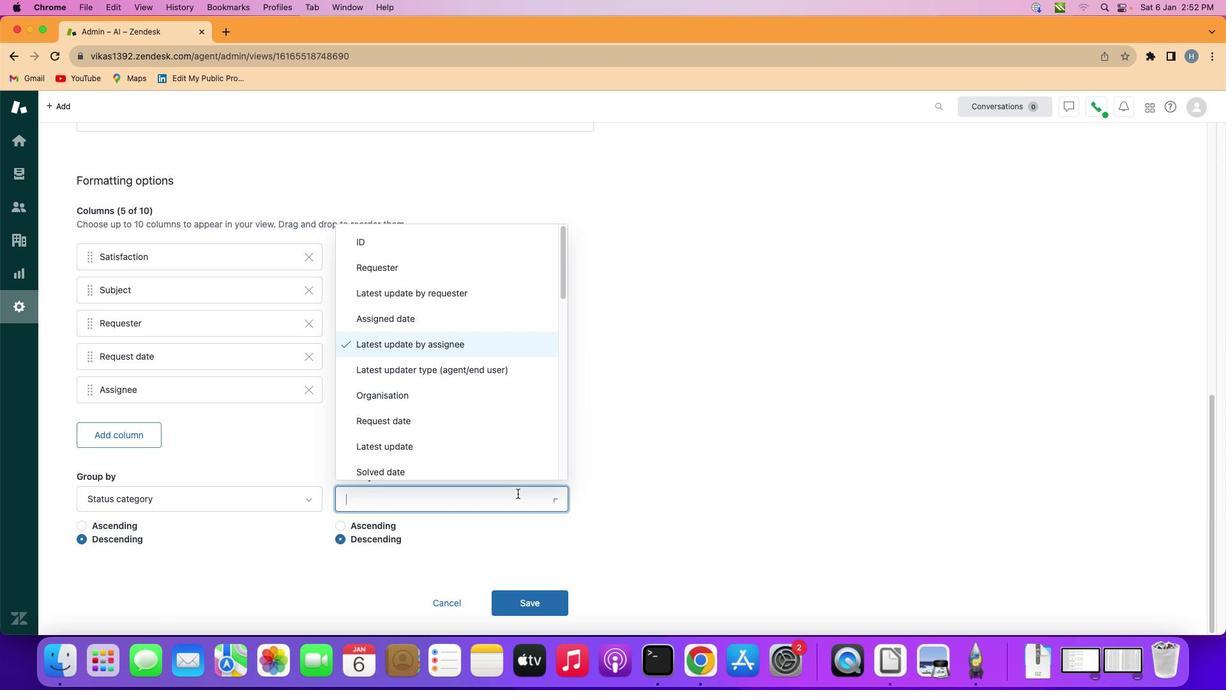
Action: Mouse moved to (498, 368)
Screenshot: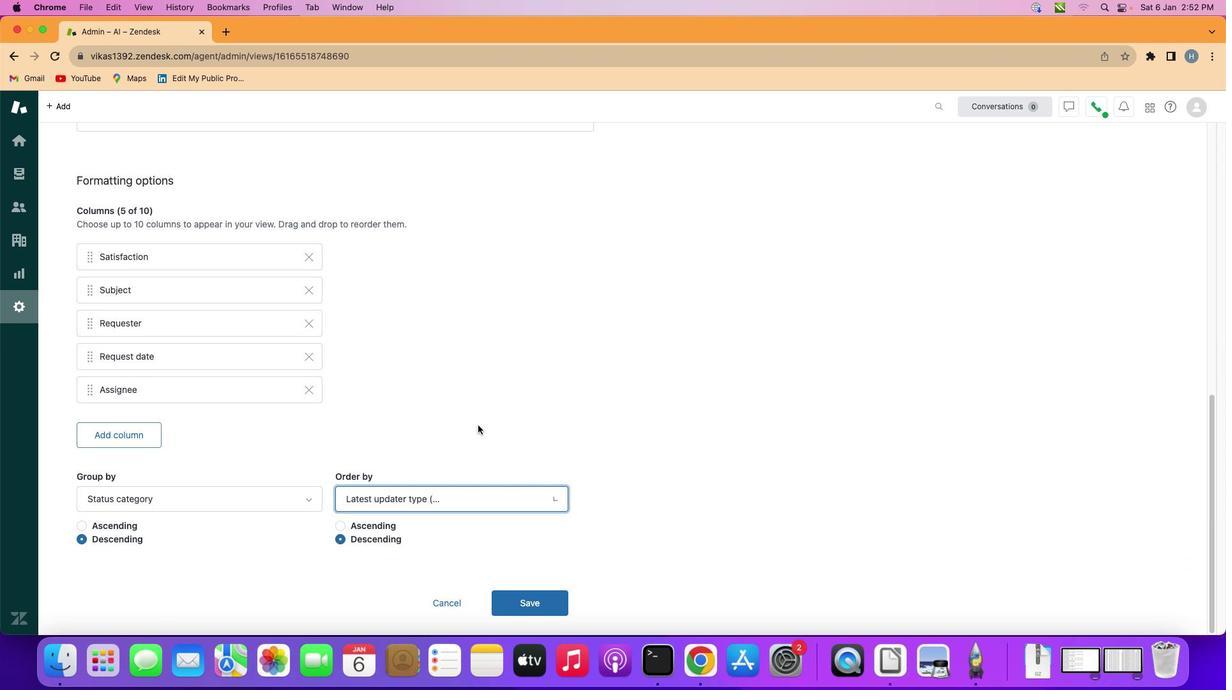 
Action: Mouse pressed left at (498, 368)
Screenshot: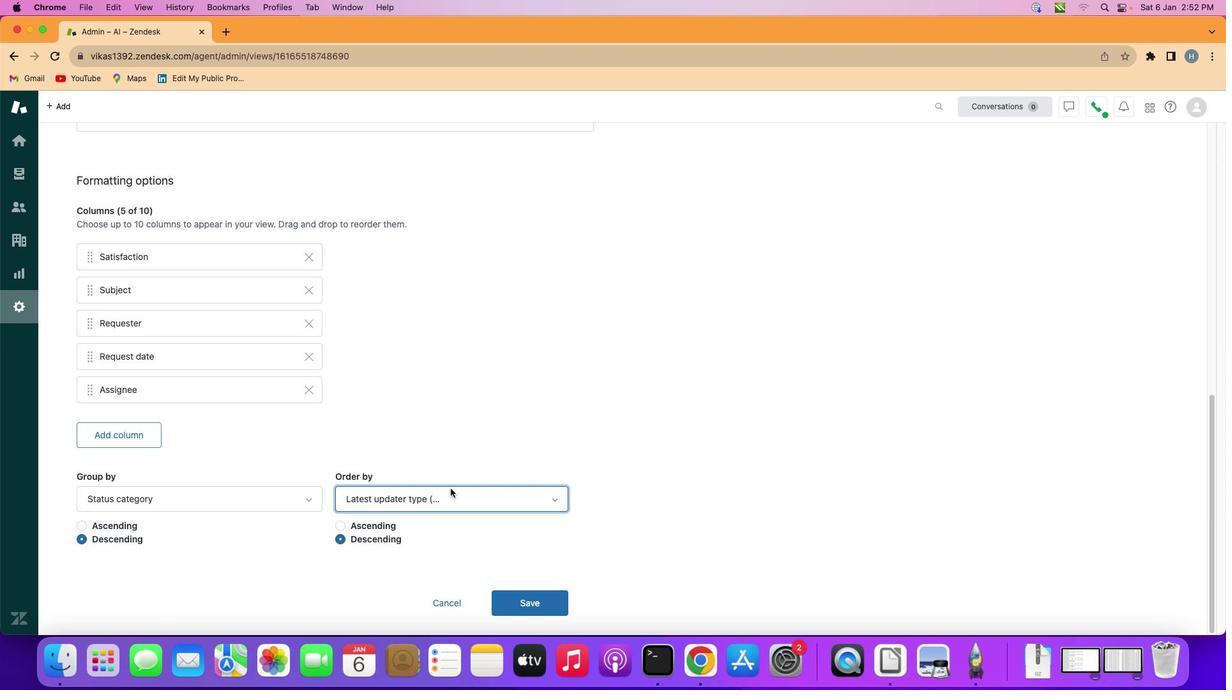 
Action: Mouse moved to (393, 523)
Screenshot: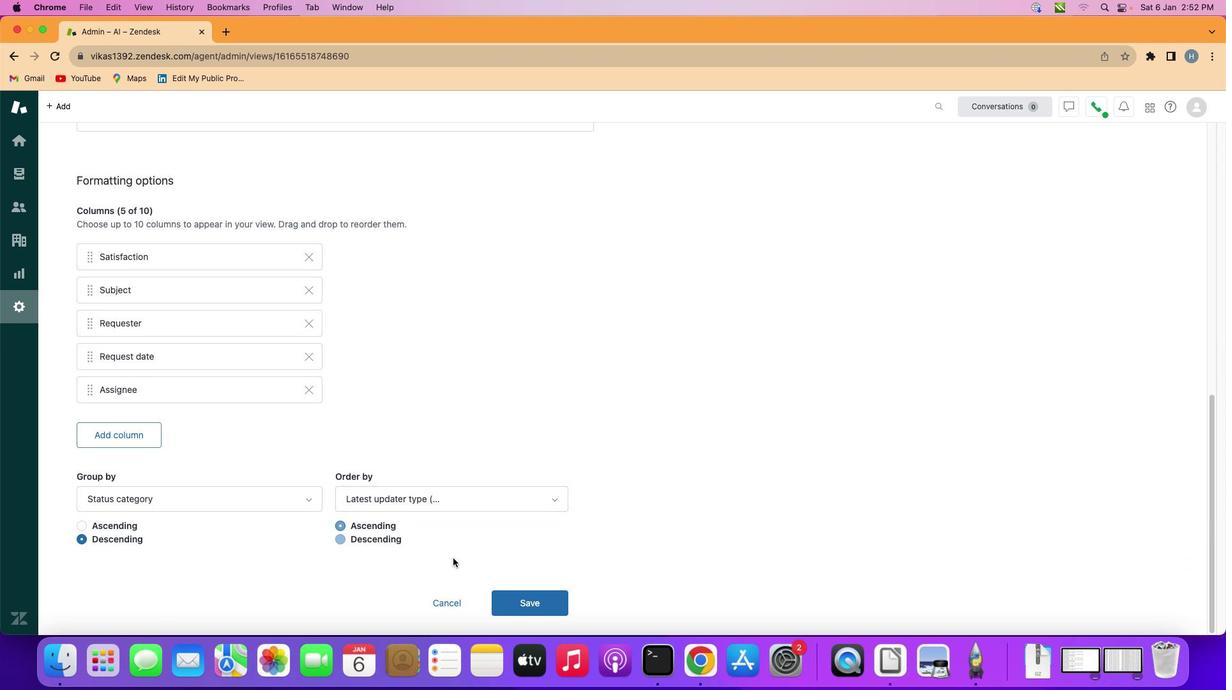 
Action: Mouse pressed left at (393, 523)
Screenshot: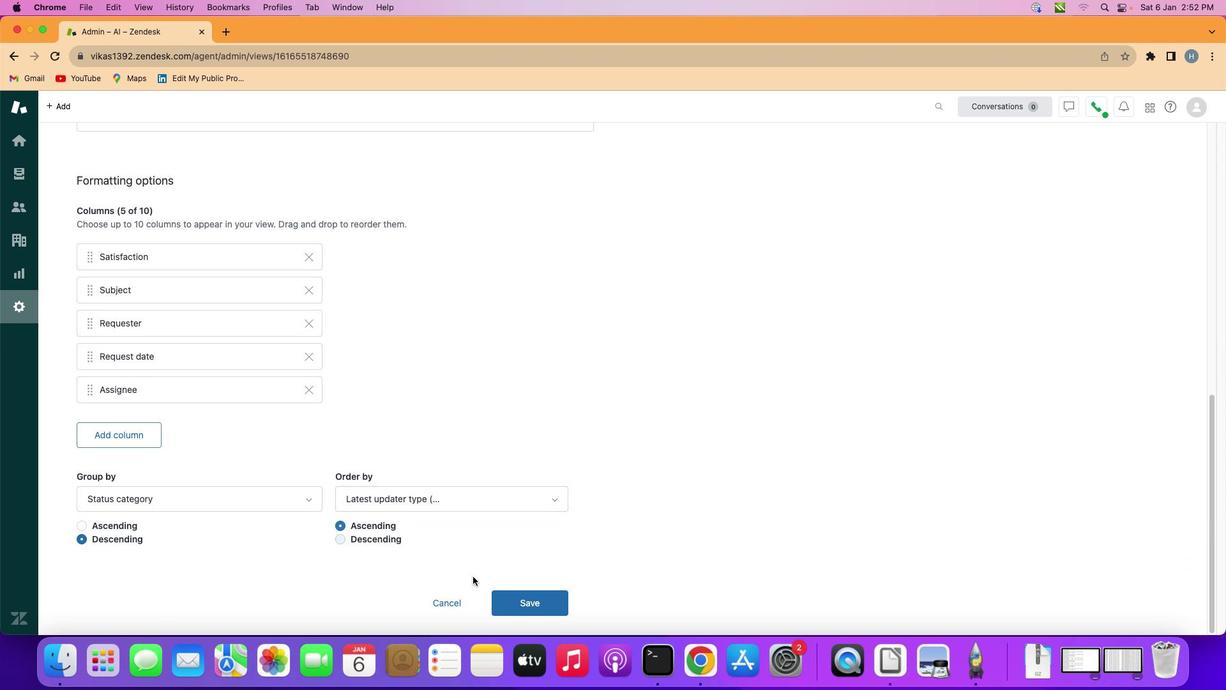 
Action: Mouse moved to (510, 600)
Screenshot: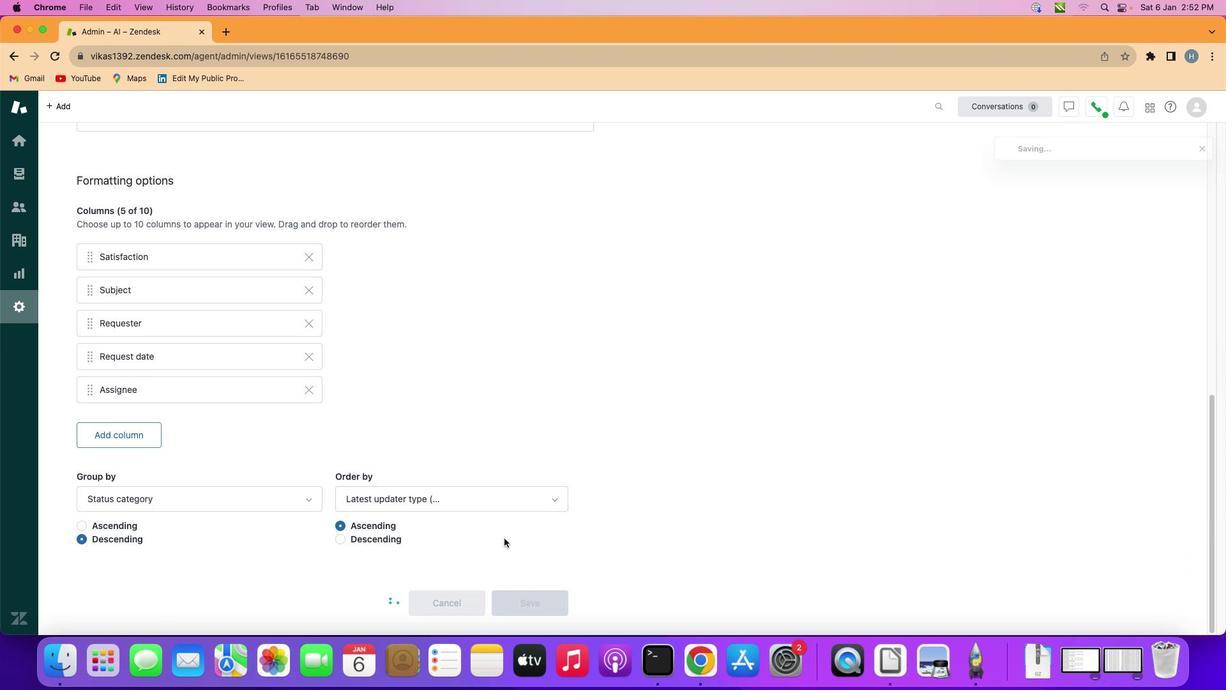 
Action: Mouse pressed left at (510, 600)
Screenshot: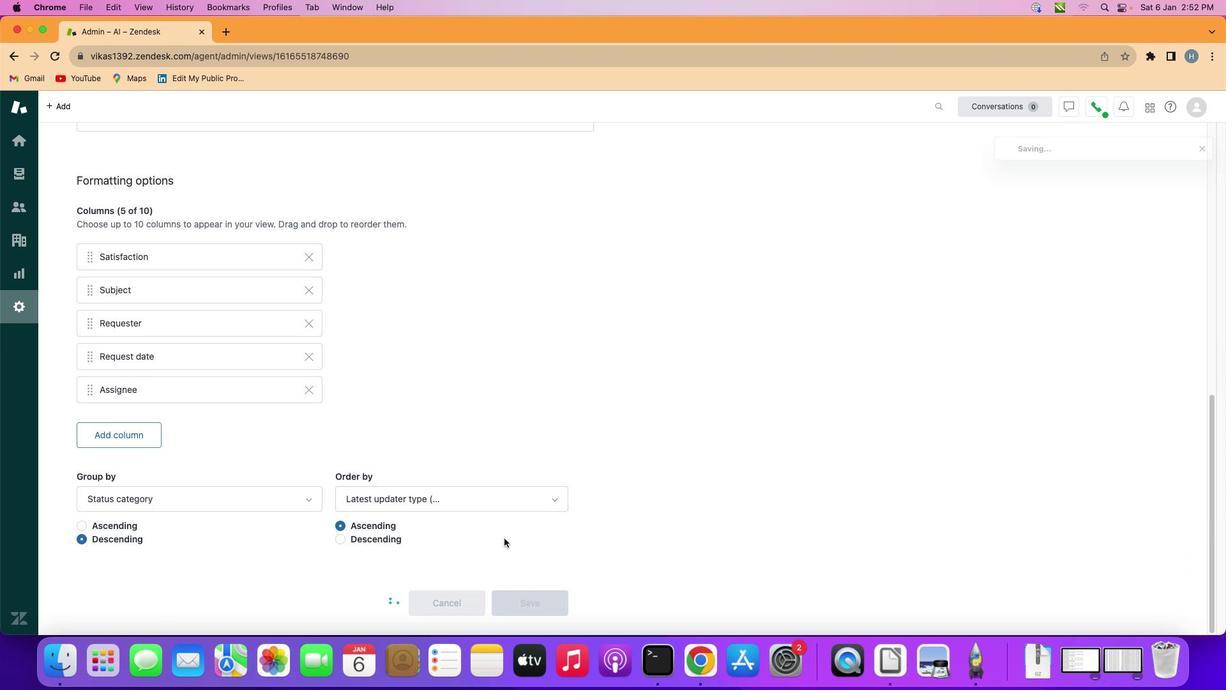 
Action: Mouse moved to (506, 332)
Screenshot: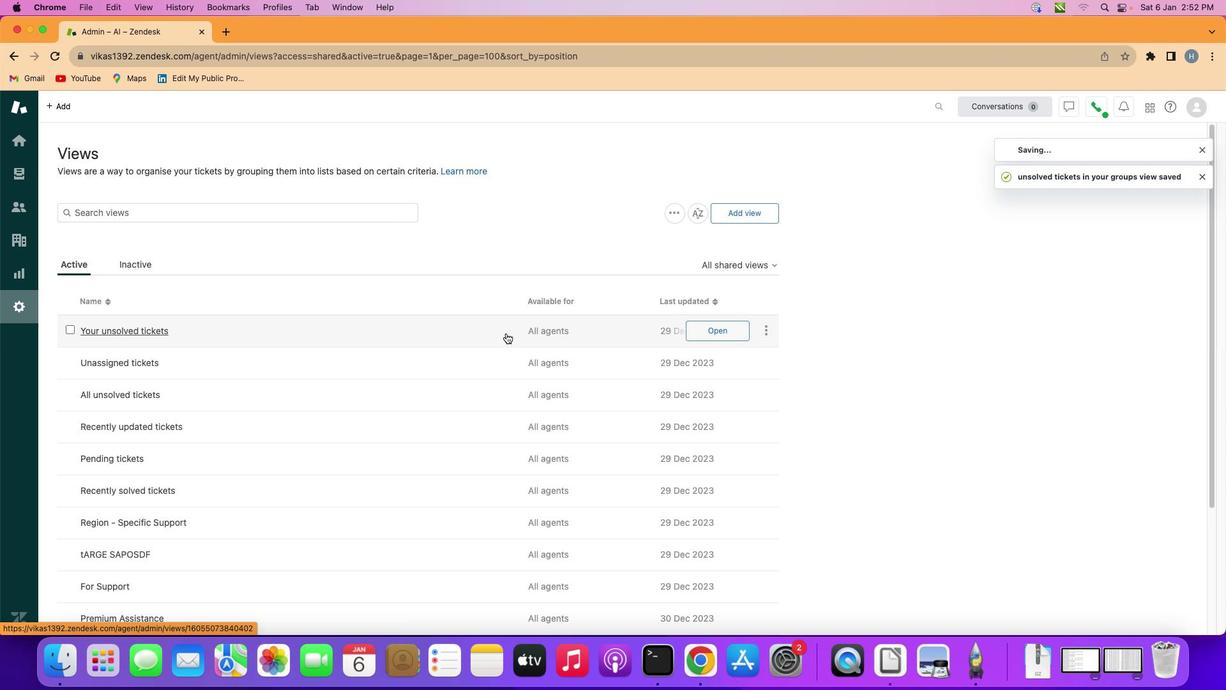 
